 Task: Create a due date automation trigger when advanced on, on the tuesday after a card is due add fields without custom field "Resume" set to a date between 1 and 7 working days from now at 11:00 AM.
Action: Mouse moved to (1144, 93)
Screenshot: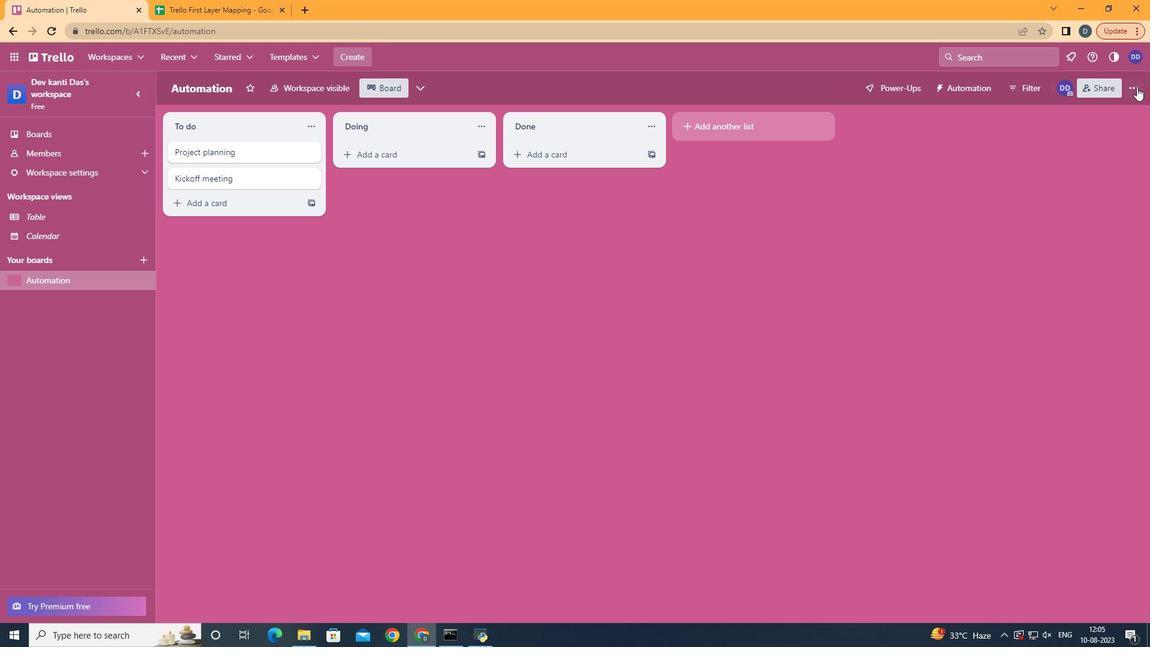 
Action: Mouse pressed left at (1144, 93)
Screenshot: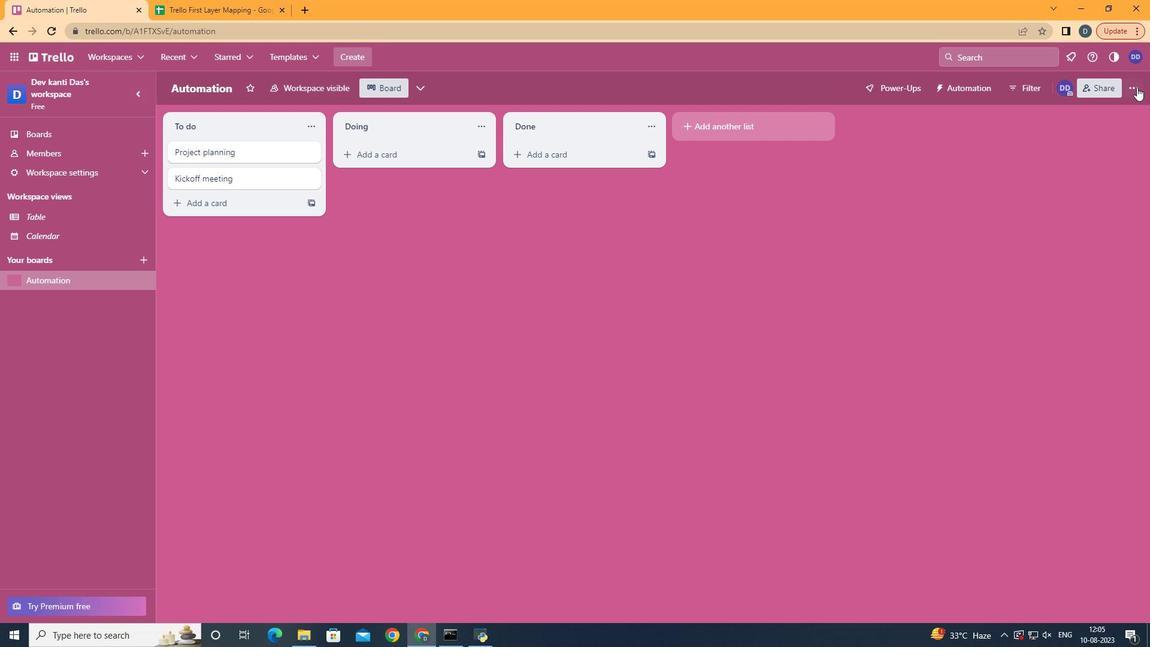 
Action: Mouse moved to (1137, 87)
Screenshot: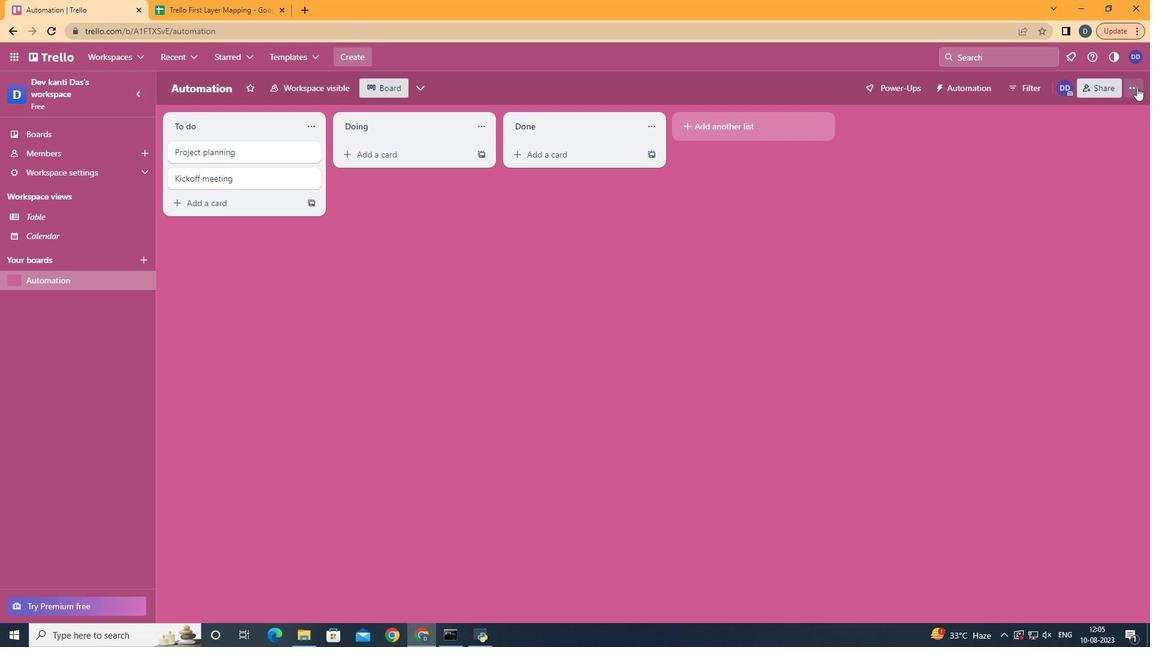 
Action: Mouse pressed left at (1137, 87)
Screenshot: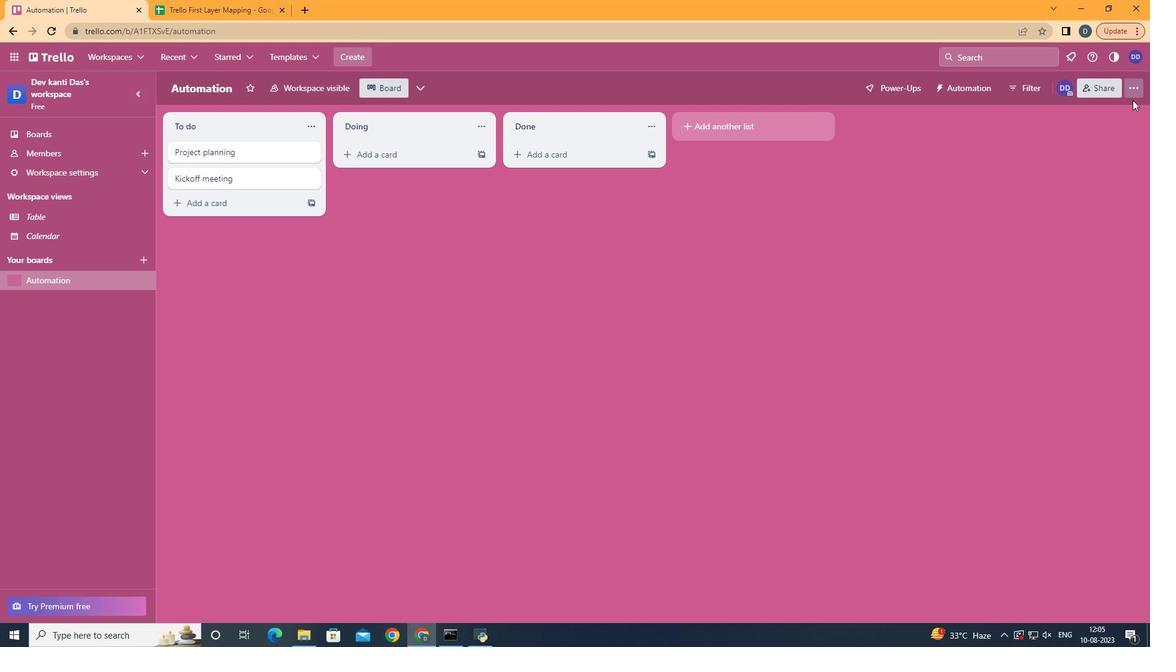 
Action: Mouse moved to (1059, 257)
Screenshot: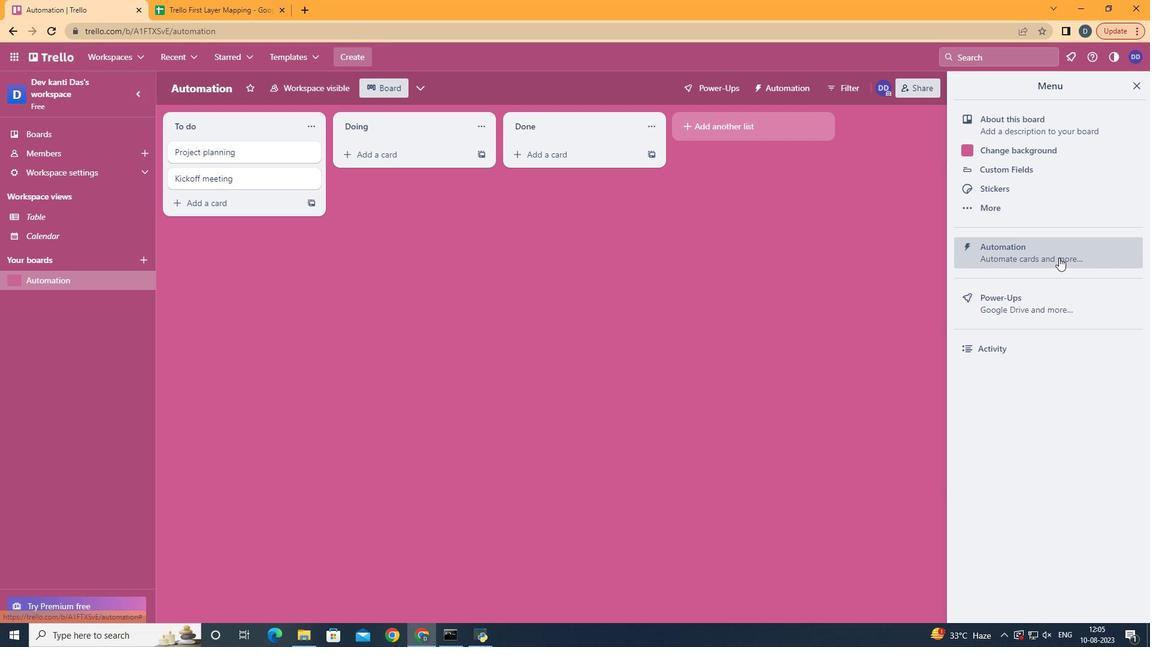 
Action: Mouse pressed left at (1059, 257)
Screenshot: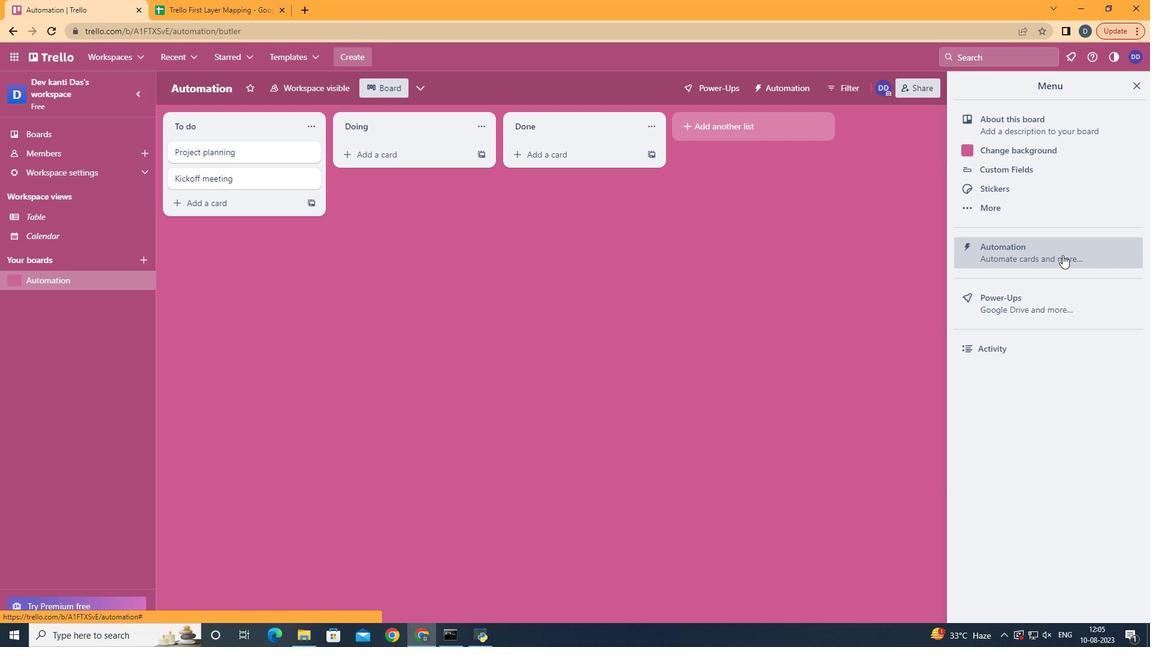 
Action: Mouse moved to (216, 239)
Screenshot: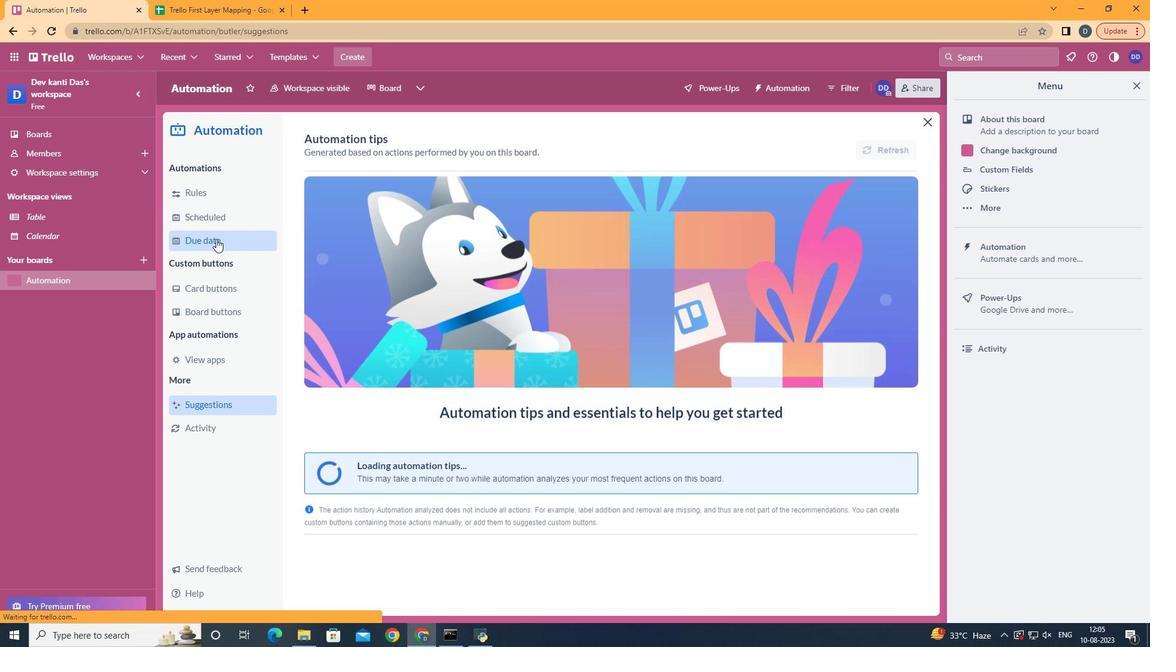 
Action: Mouse pressed left at (216, 239)
Screenshot: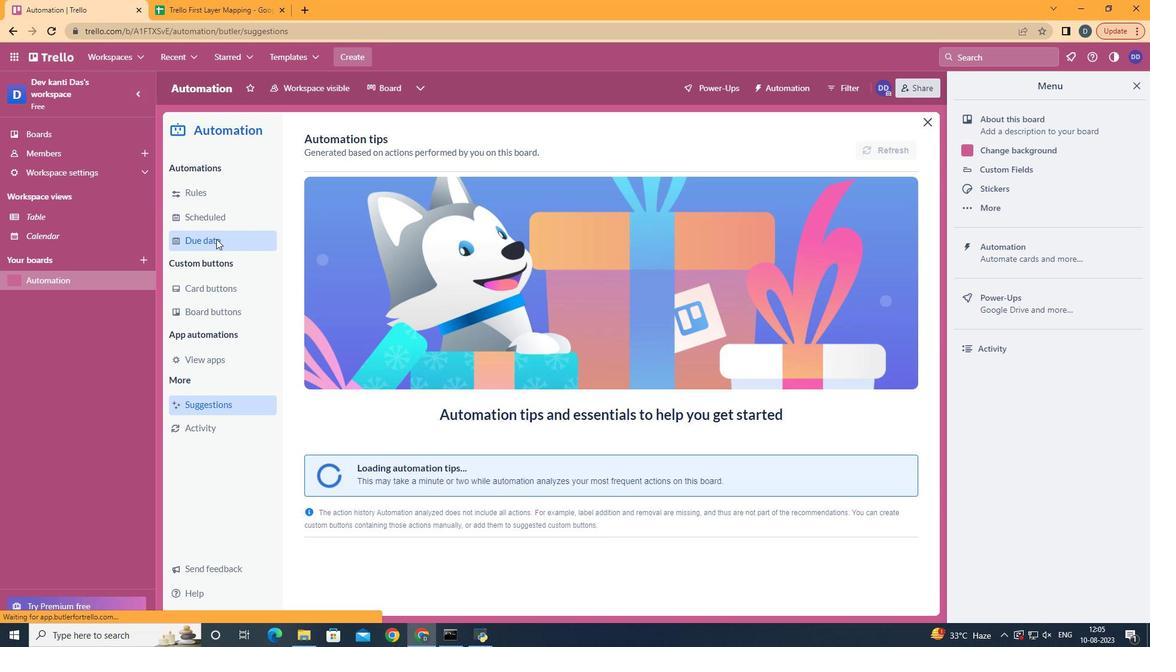 
Action: Mouse moved to (836, 143)
Screenshot: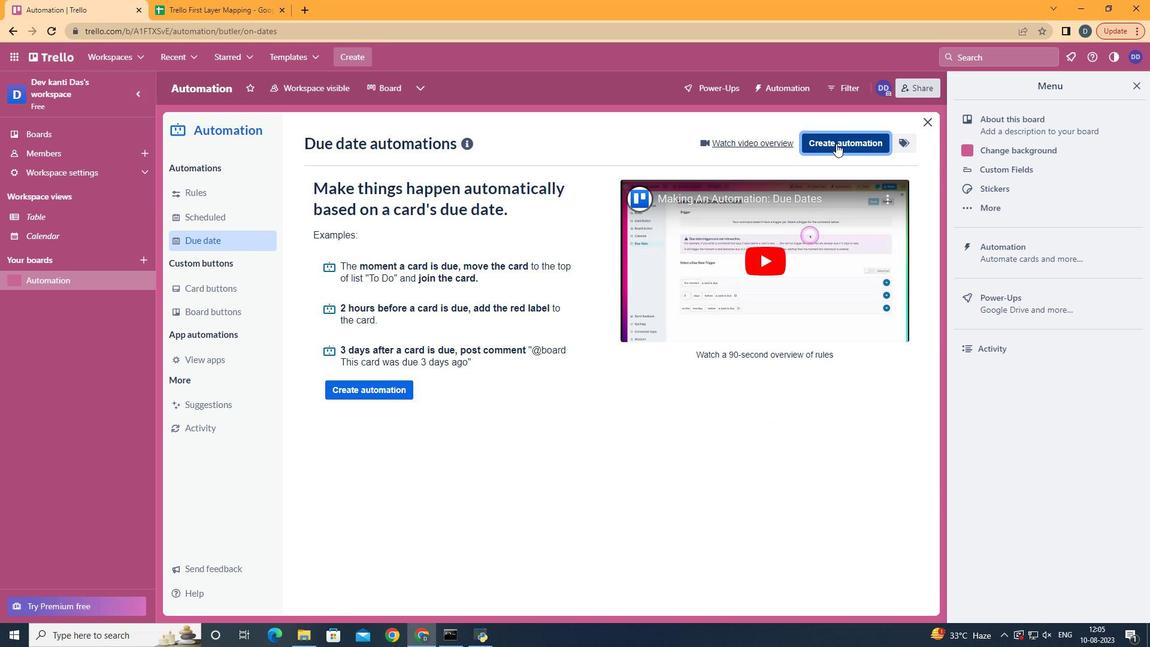 
Action: Mouse pressed left at (836, 143)
Screenshot: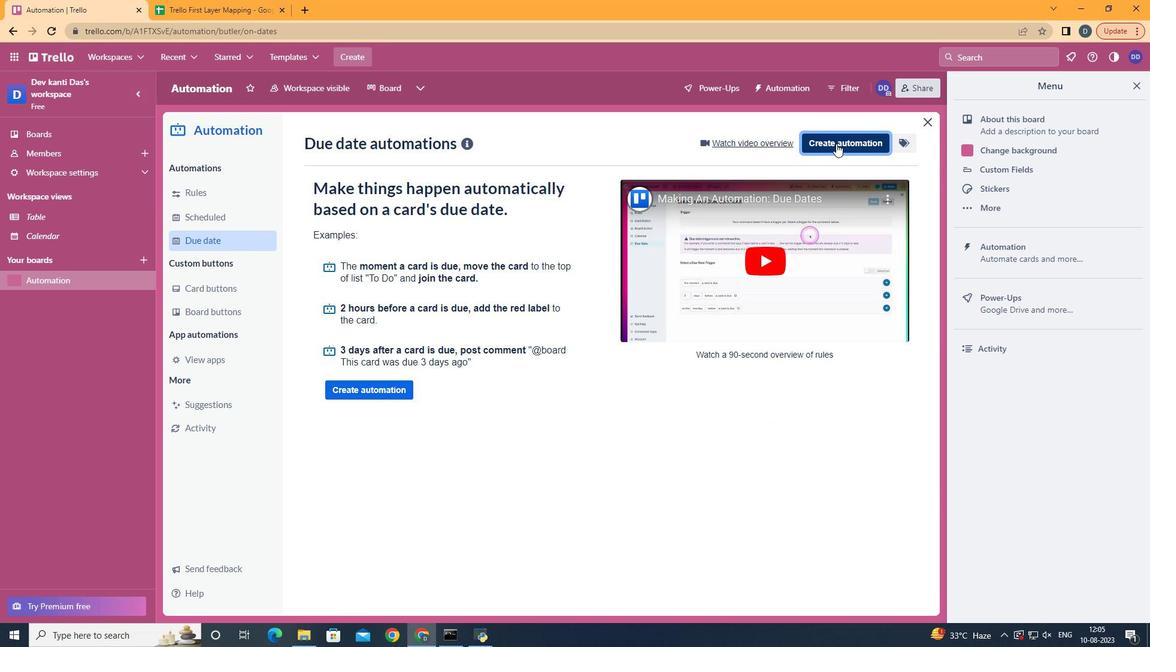
Action: Mouse moved to (623, 257)
Screenshot: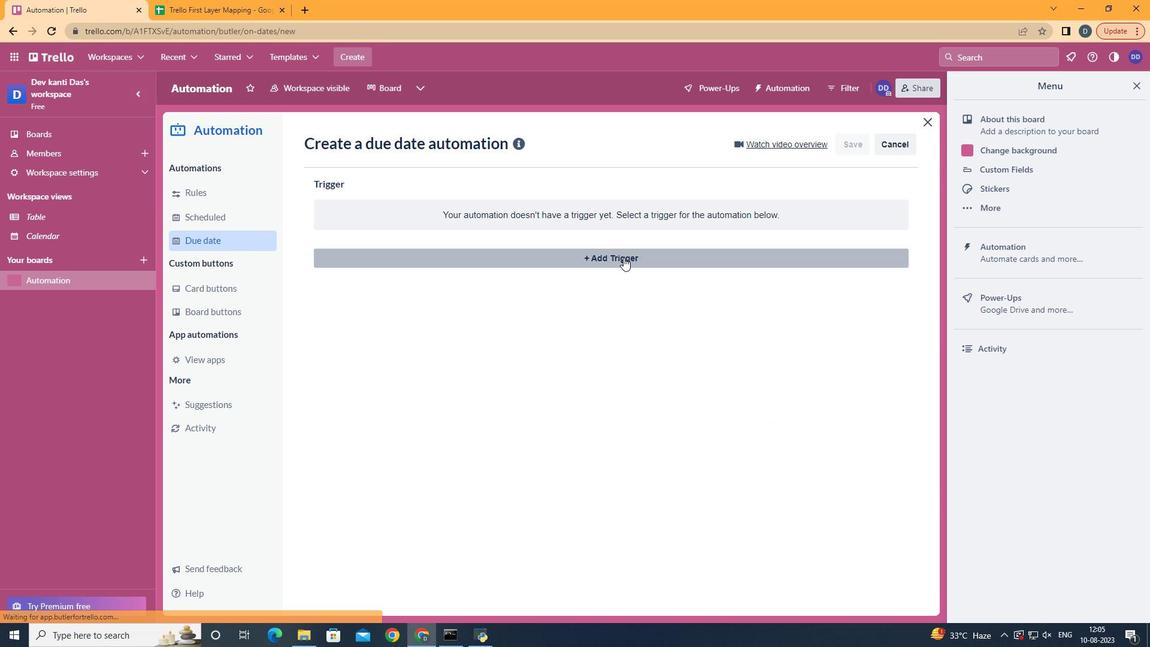 
Action: Mouse pressed left at (623, 257)
Screenshot: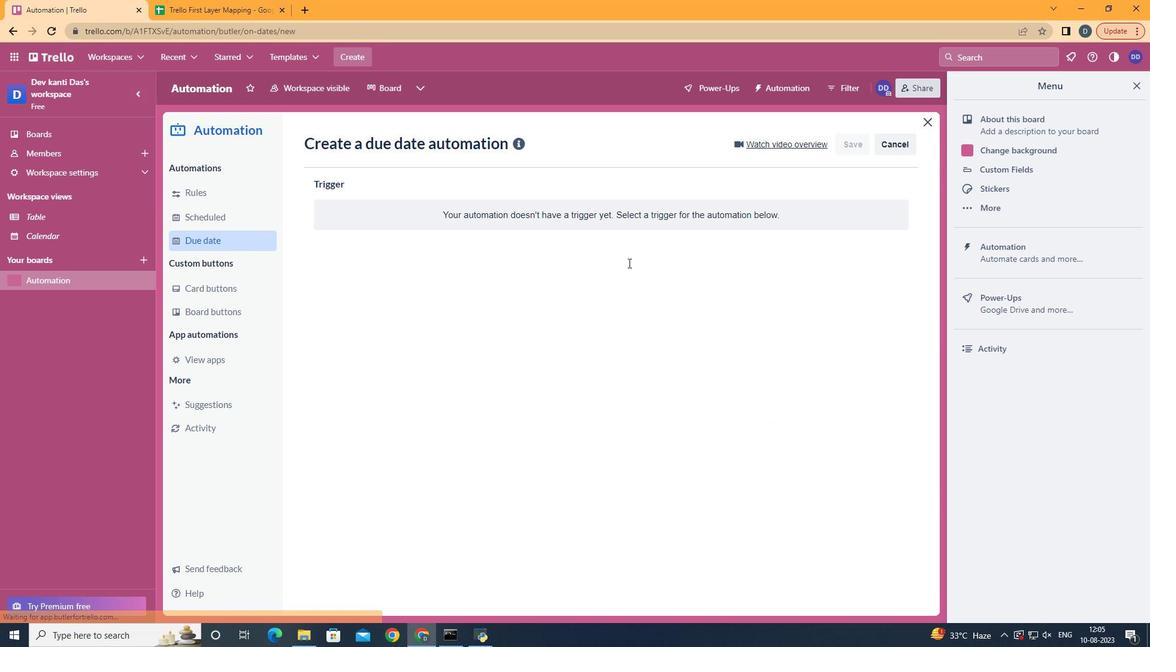 
Action: Mouse moved to (395, 345)
Screenshot: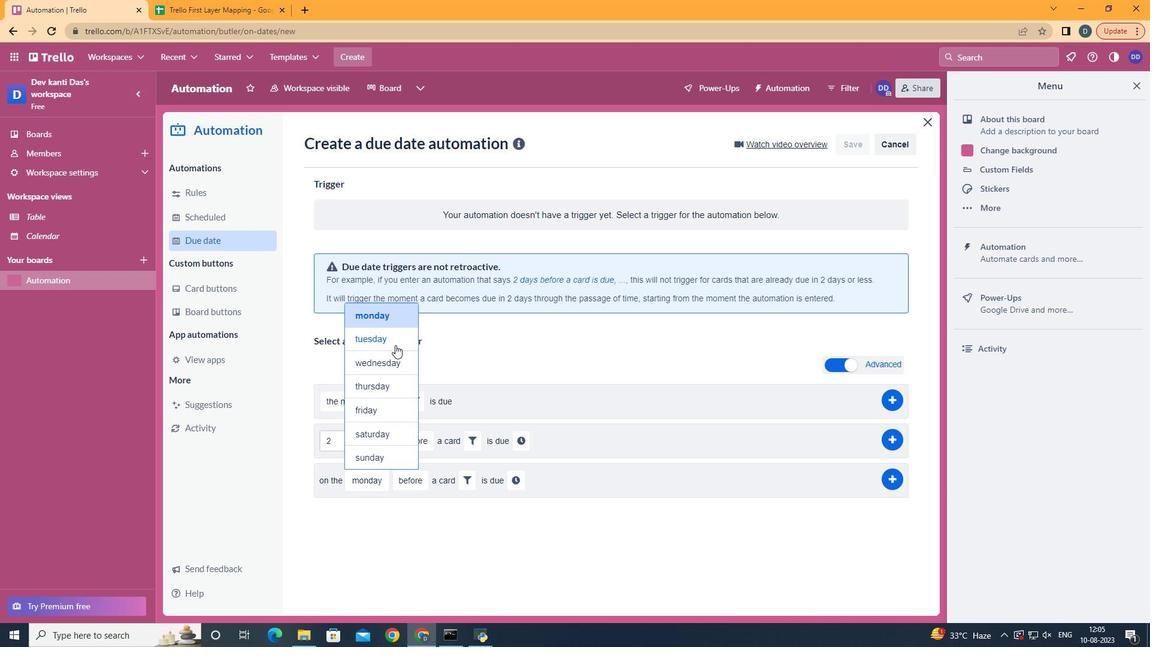 
Action: Mouse pressed left at (395, 345)
Screenshot: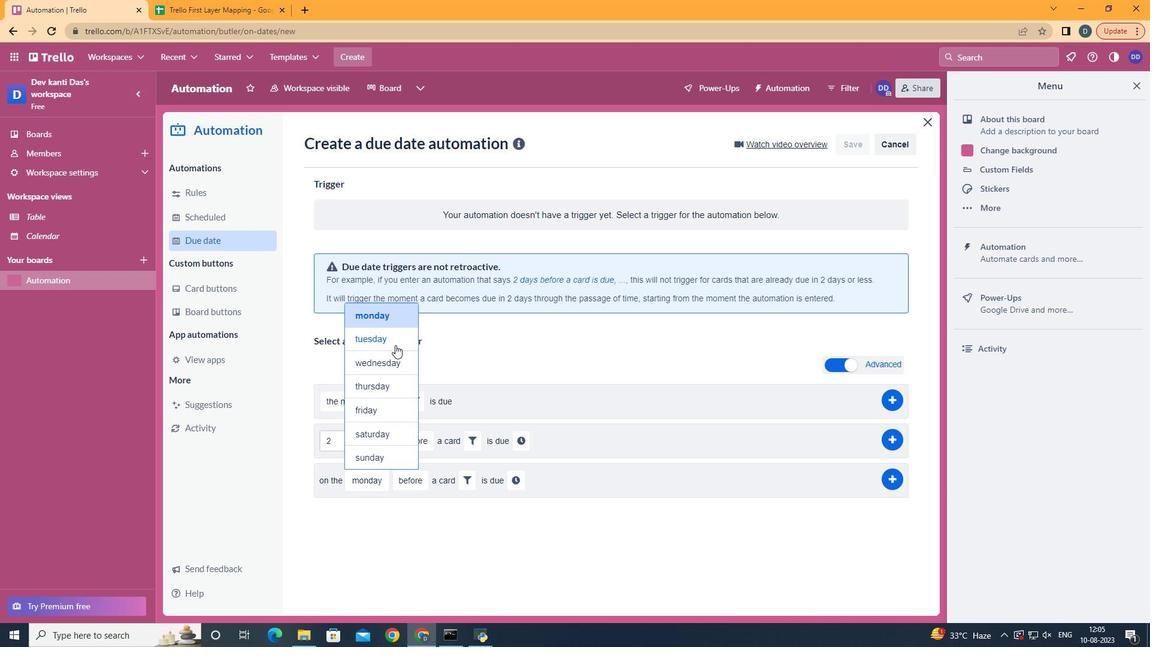 
Action: Mouse moved to (418, 520)
Screenshot: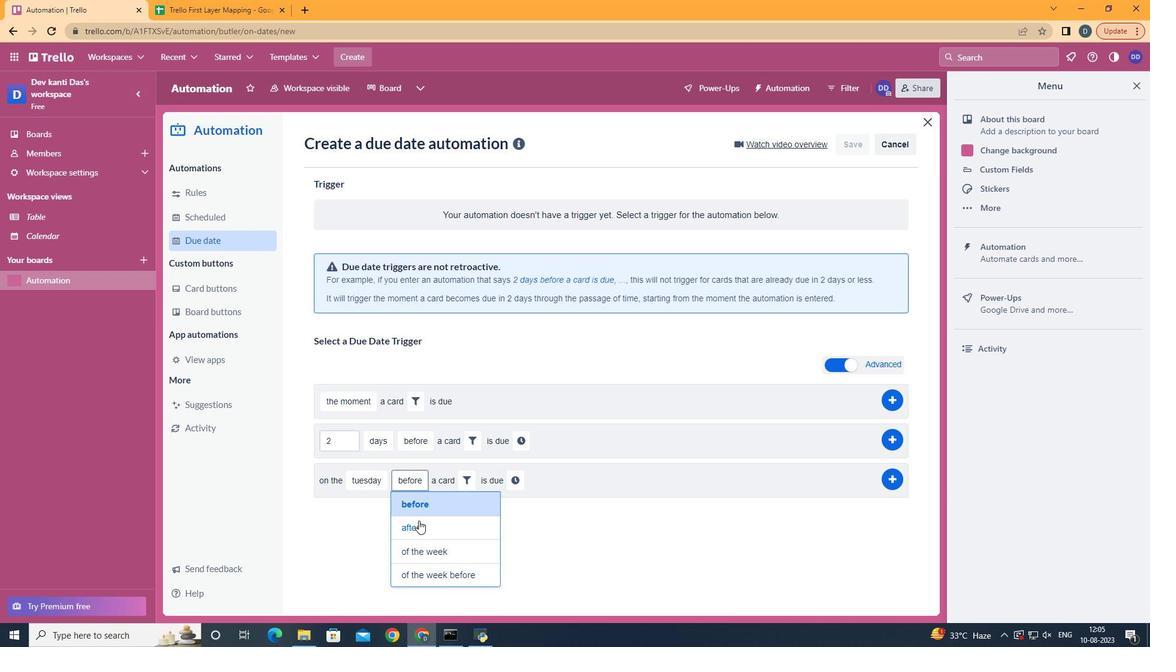 
Action: Mouse pressed left at (418, 520)
Screenshot: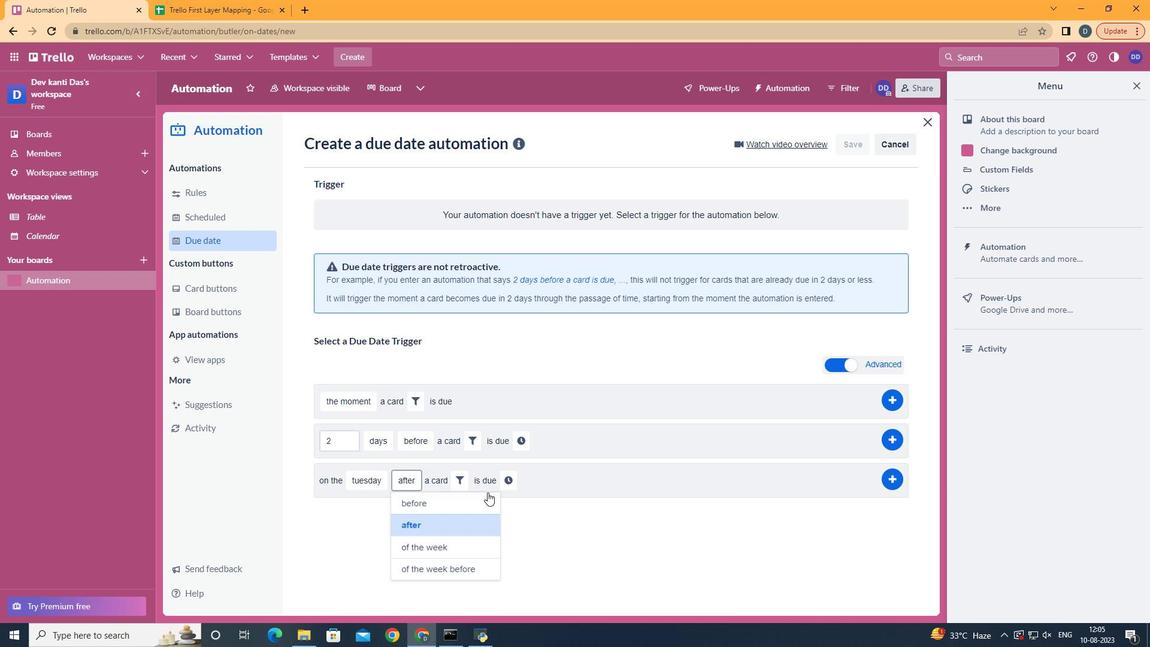 
Action: Mouse moved to (455, 479)
Screenshot: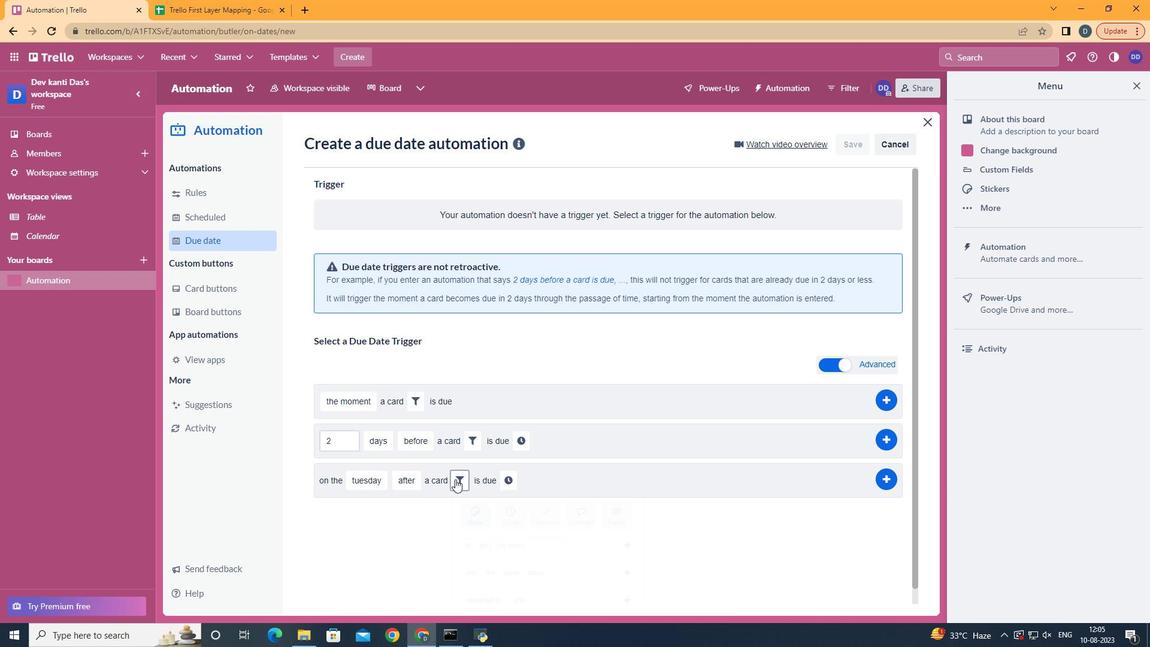 
Action: Mouse pressed left at (455, 479)
Screenshot: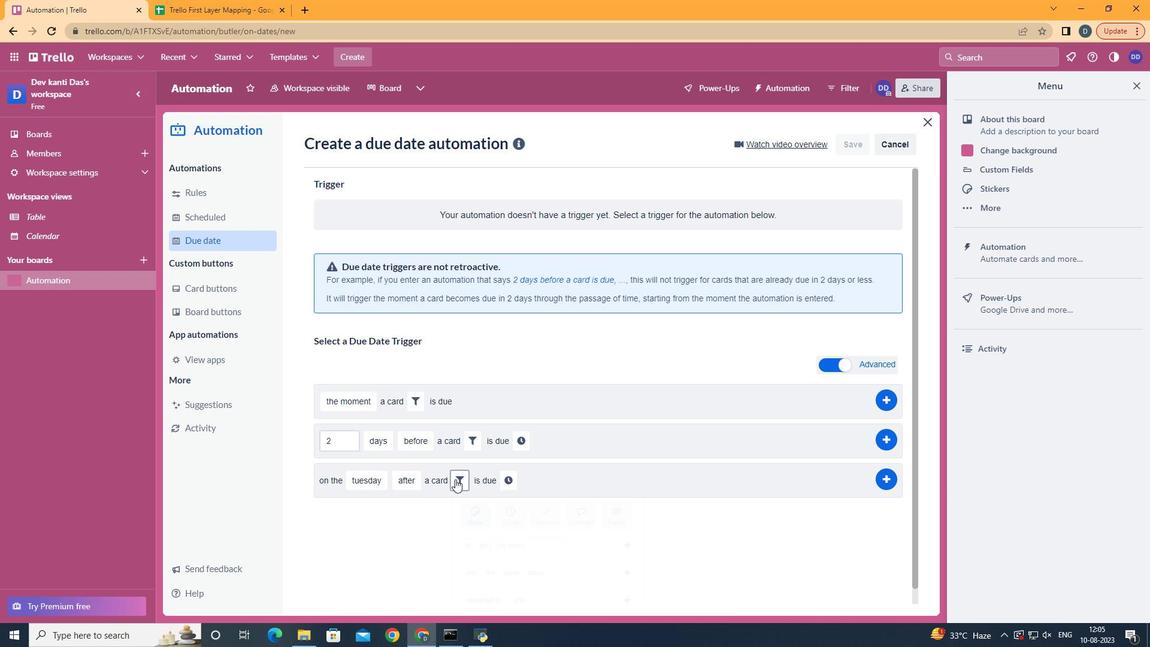 
Action: Mouse moved to (648, 515)
Screenshot: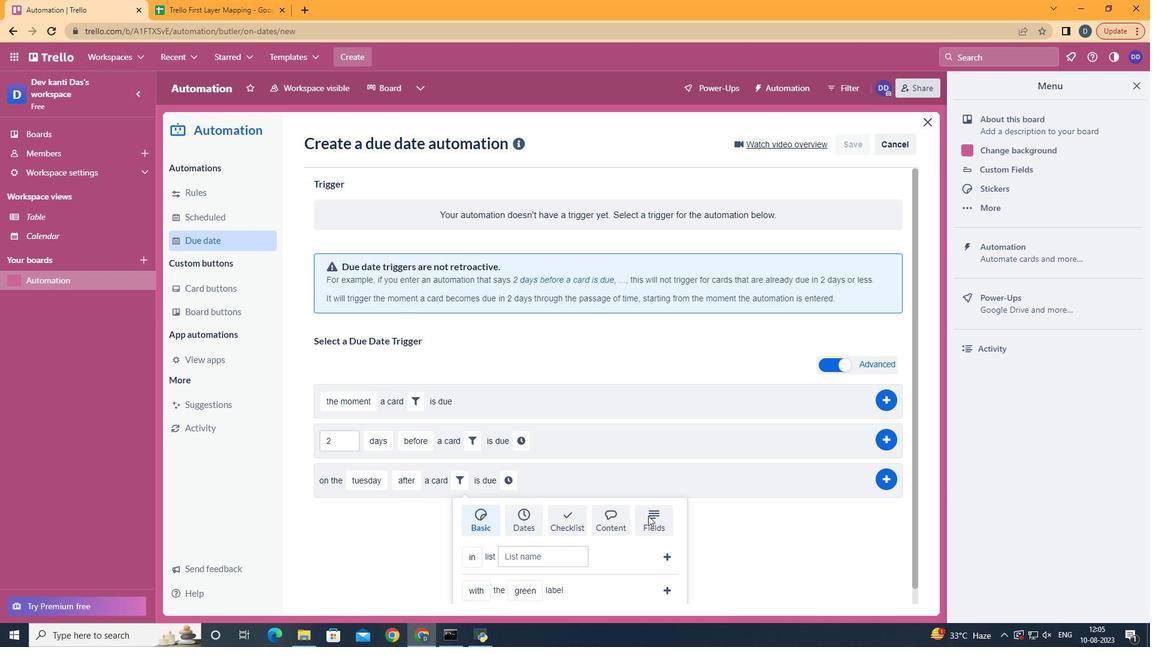 
Action: Mouse pressed left at (648, 515)
Screenshot: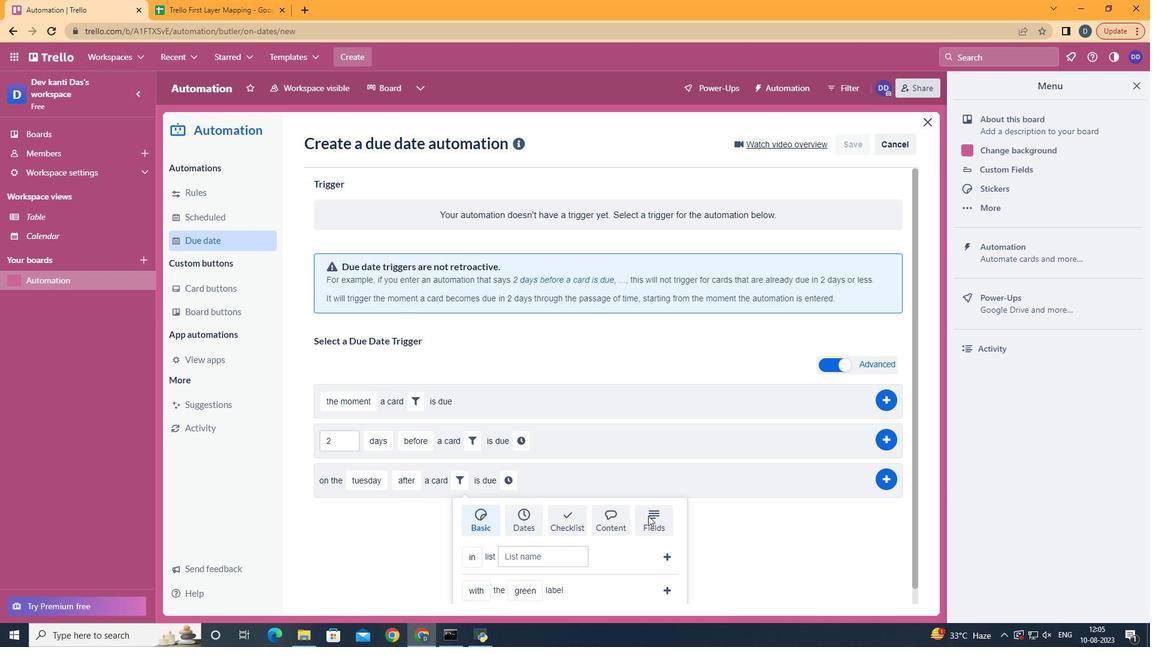 
Action: Mouse scrolled (648, 515) with delta (0, 0)
Screenshot: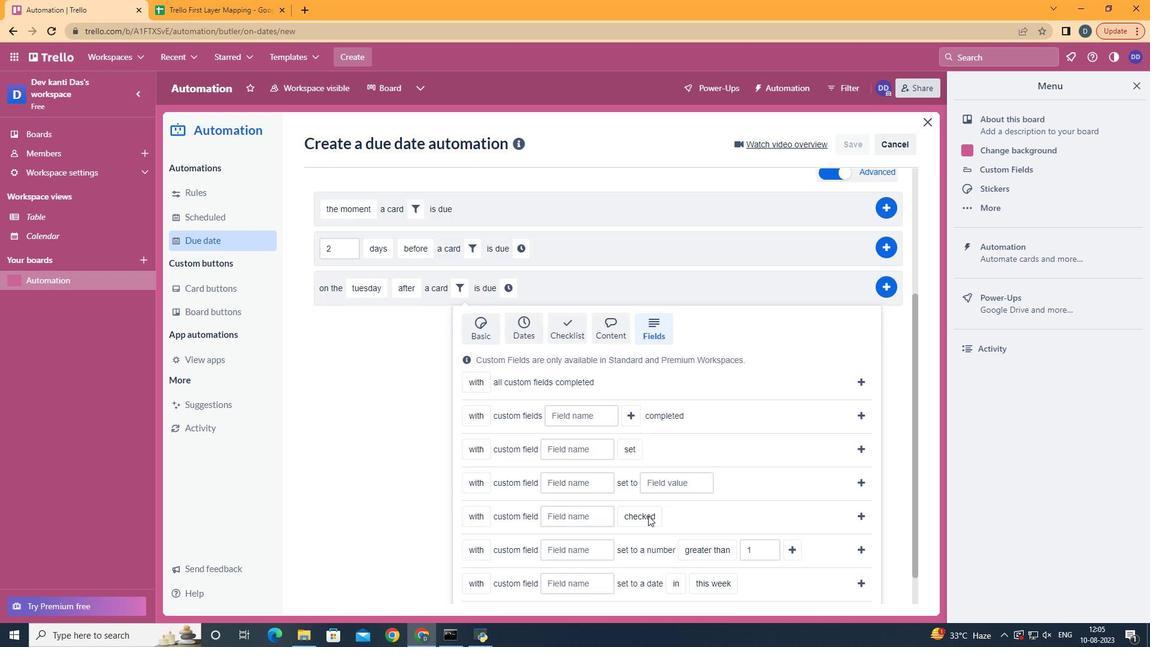 
Action: Mouse scrolled (648, 515) with delta (0, 0)
Screenshot: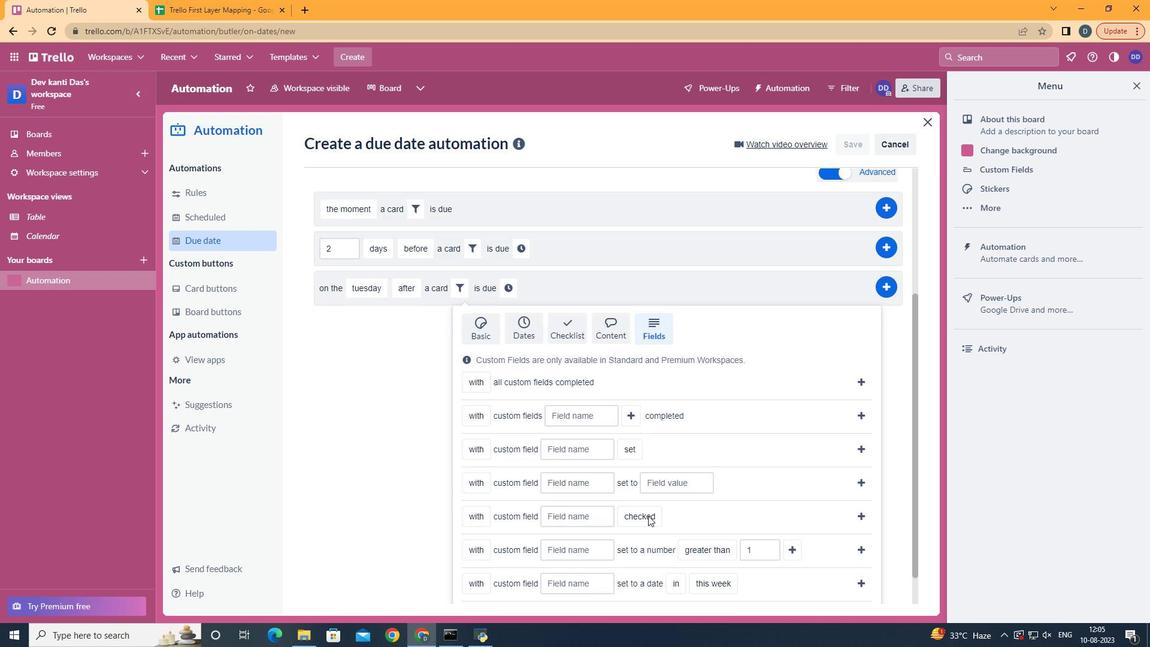 
Action: Mouse scrolled (648, 515) with delta (0, 0)
Screenshot: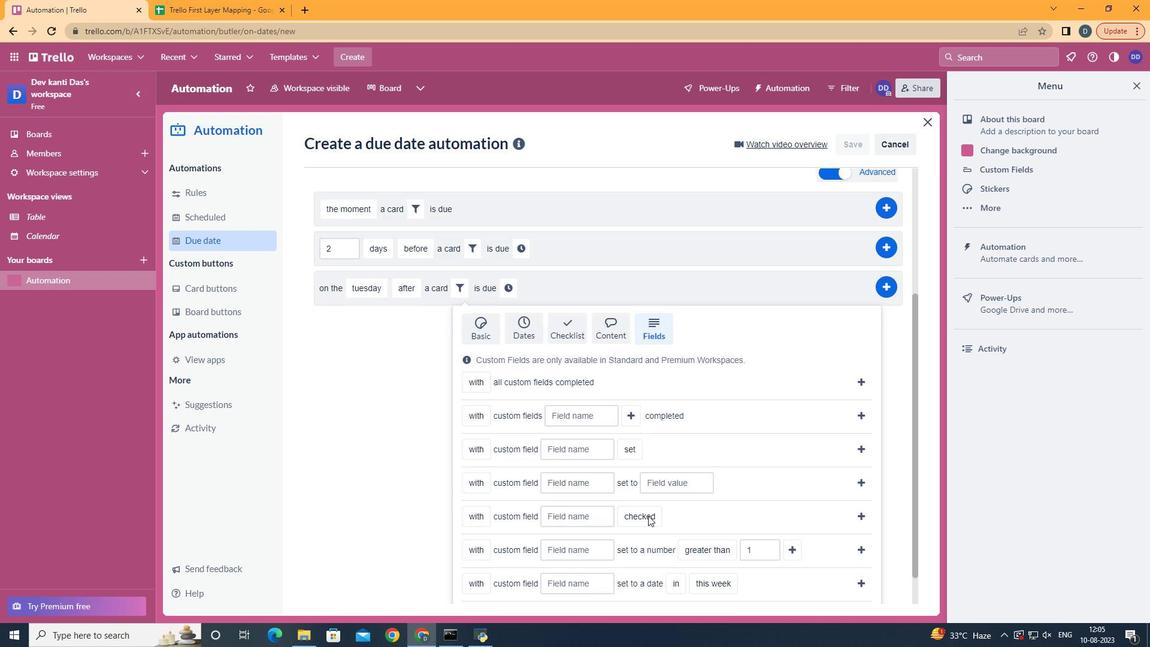 
Action: Mouse scrolled (648, 515) with delta (0, 0)
Screenshot: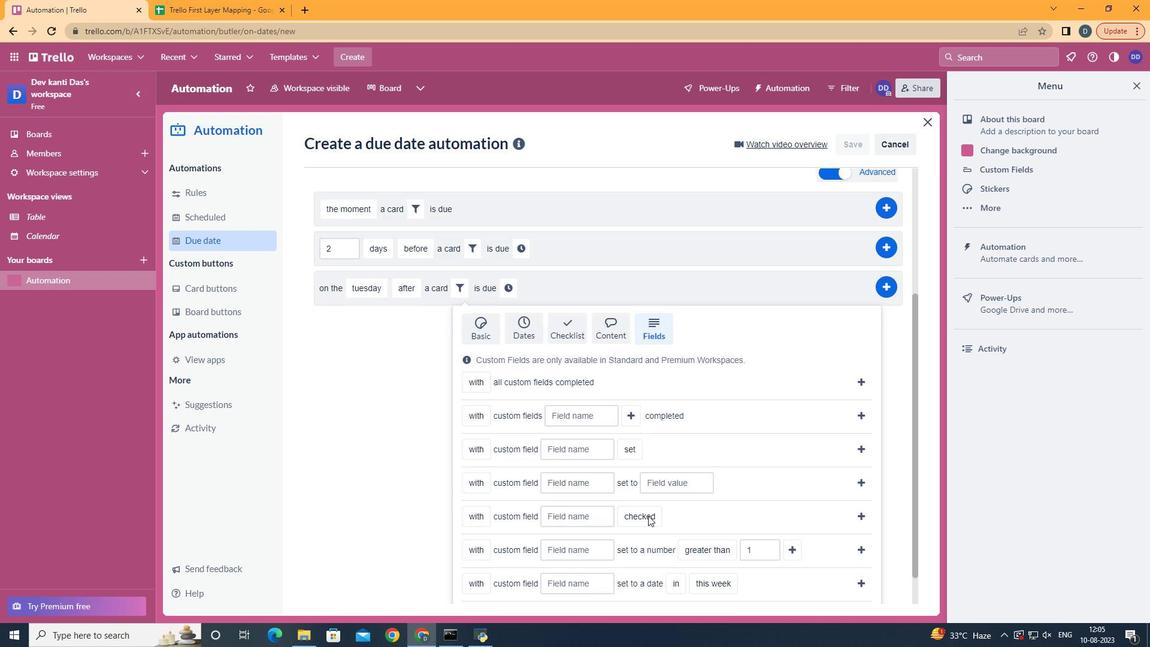 
Action: Mouse scrolled (648, 515) with delta (0, 0)
Screenshot: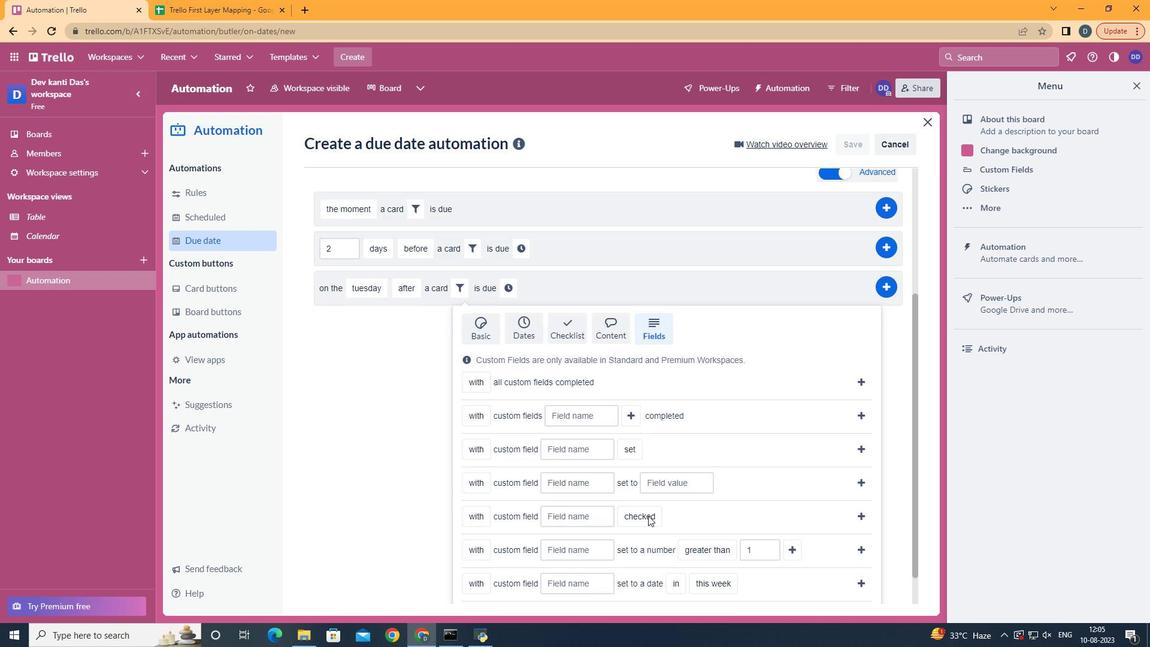 
Action: Mouse scrolled (648, 515) with delta (0, 0)
Screenshot: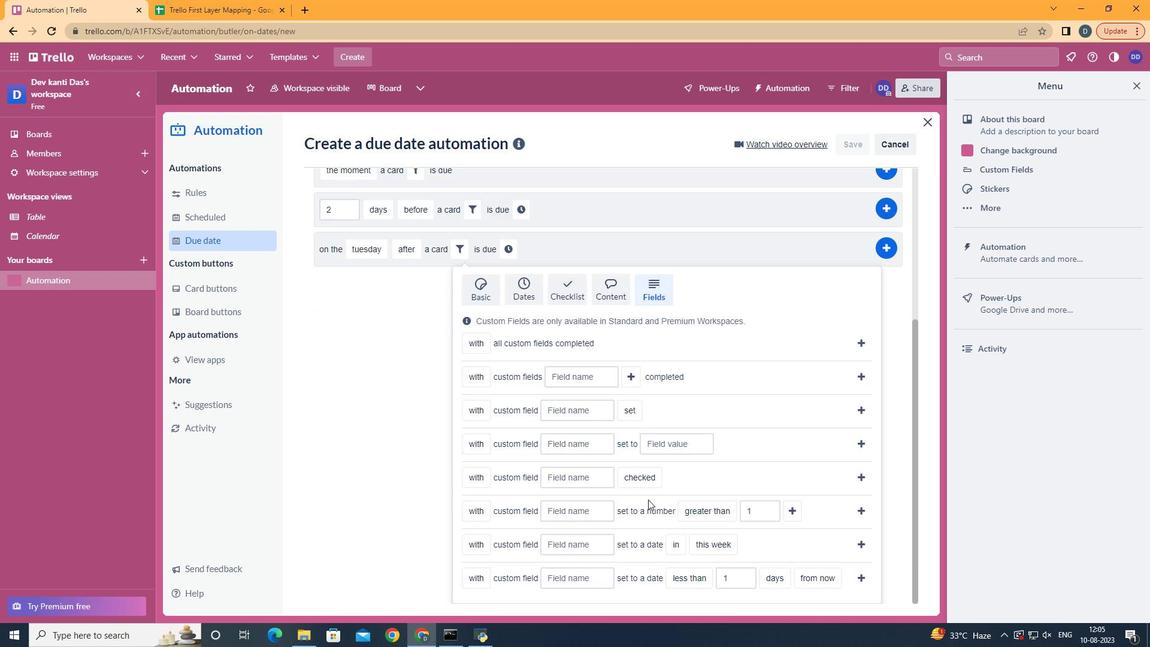 
Action: Mouse scrolled (648, 515) with delta (0, 0)
Screenshot: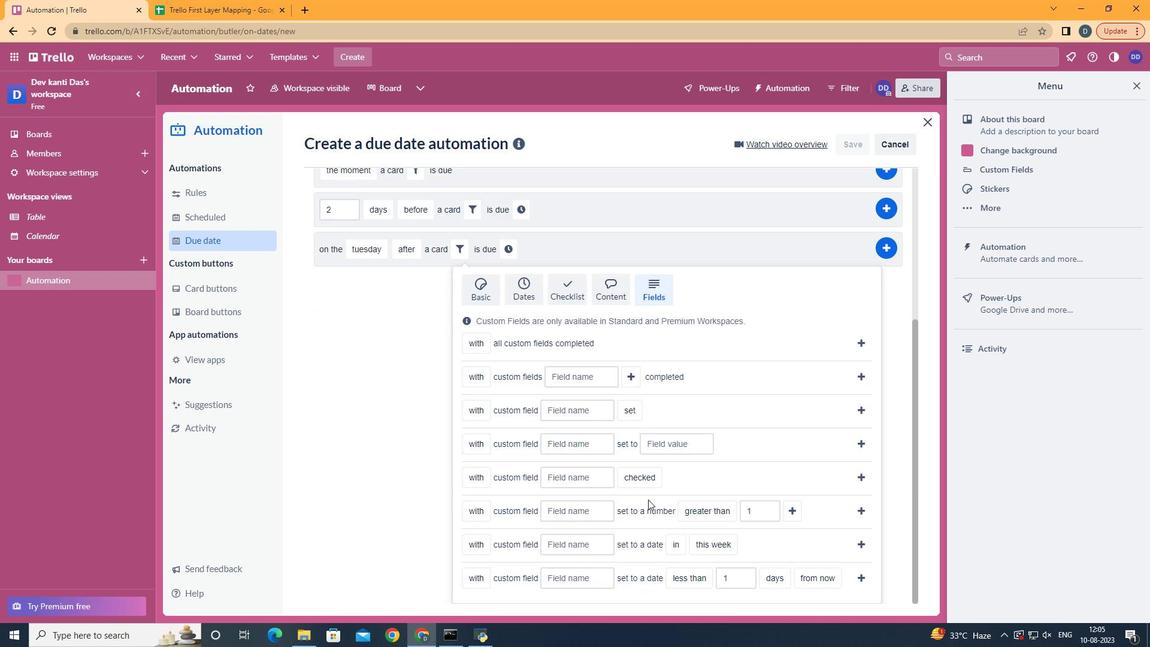 
Action: Mouse moved to (498, 535)
Screenshot: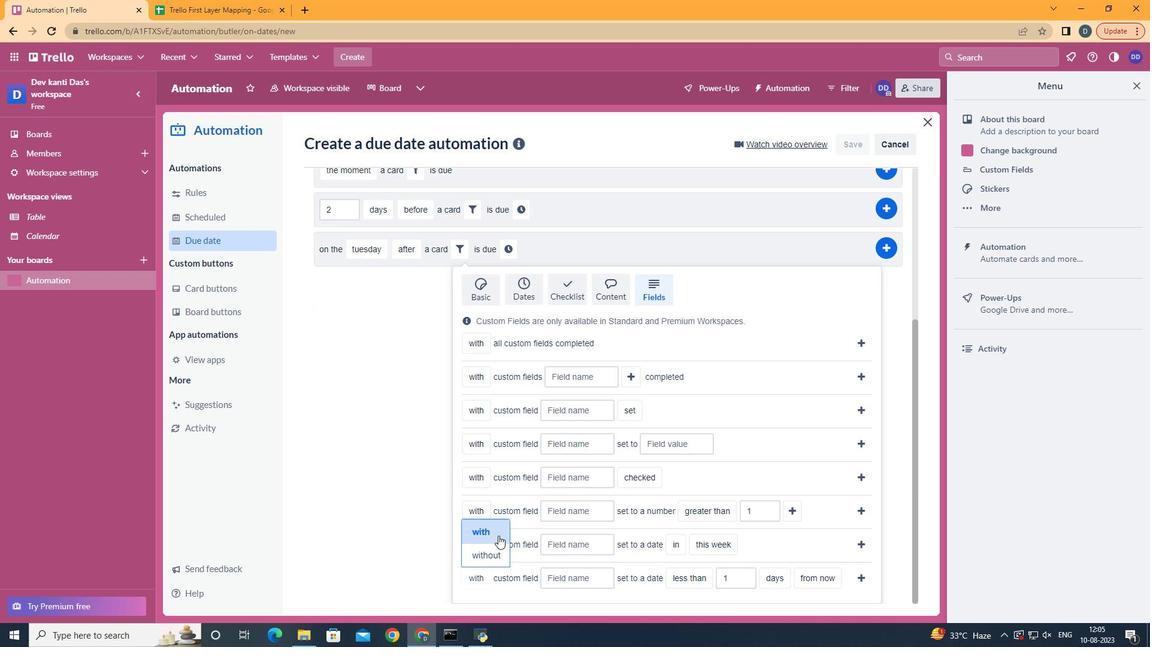 
Action: Mouse pressed left at (498, 535)
Screenshot: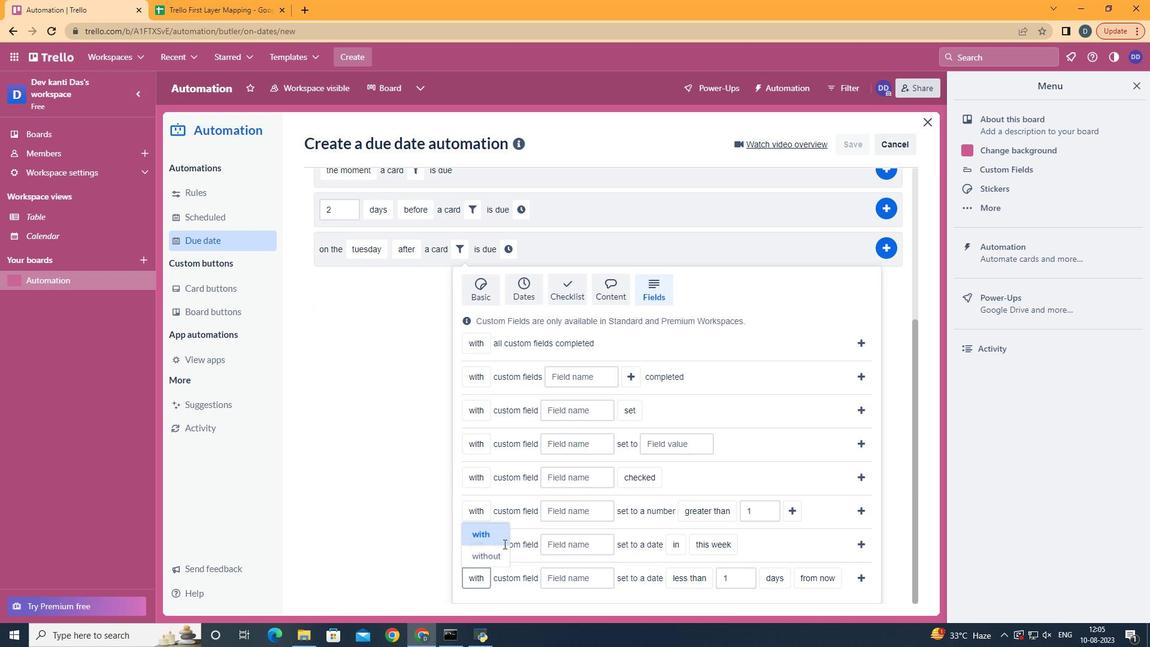 
Action: Mouse moved to (496, 554)
Screenshot: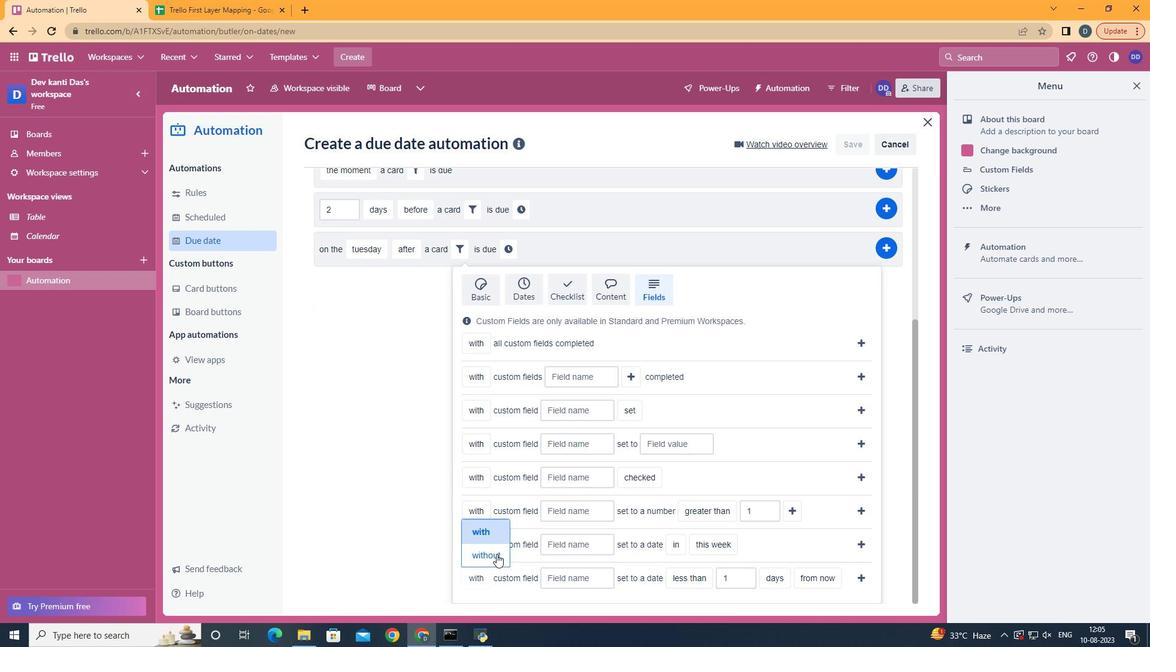 
Action: Mouse pressed left at (496, 554)
Screenshot: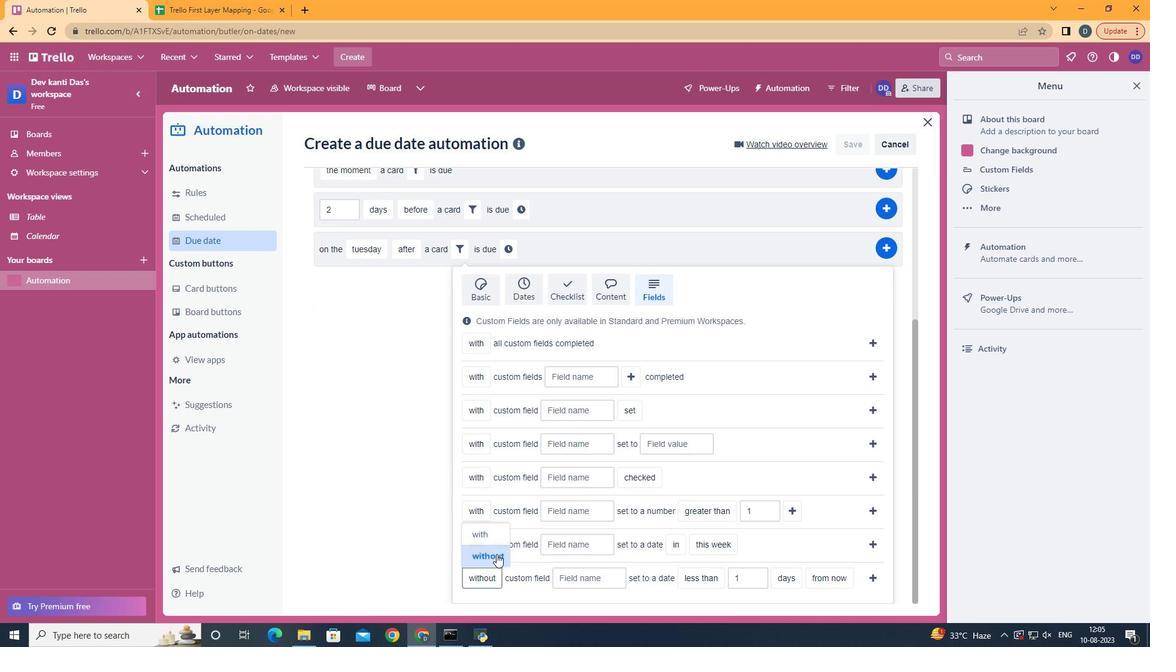 
Action: Mouse moved to (578, 575)
Screenshot: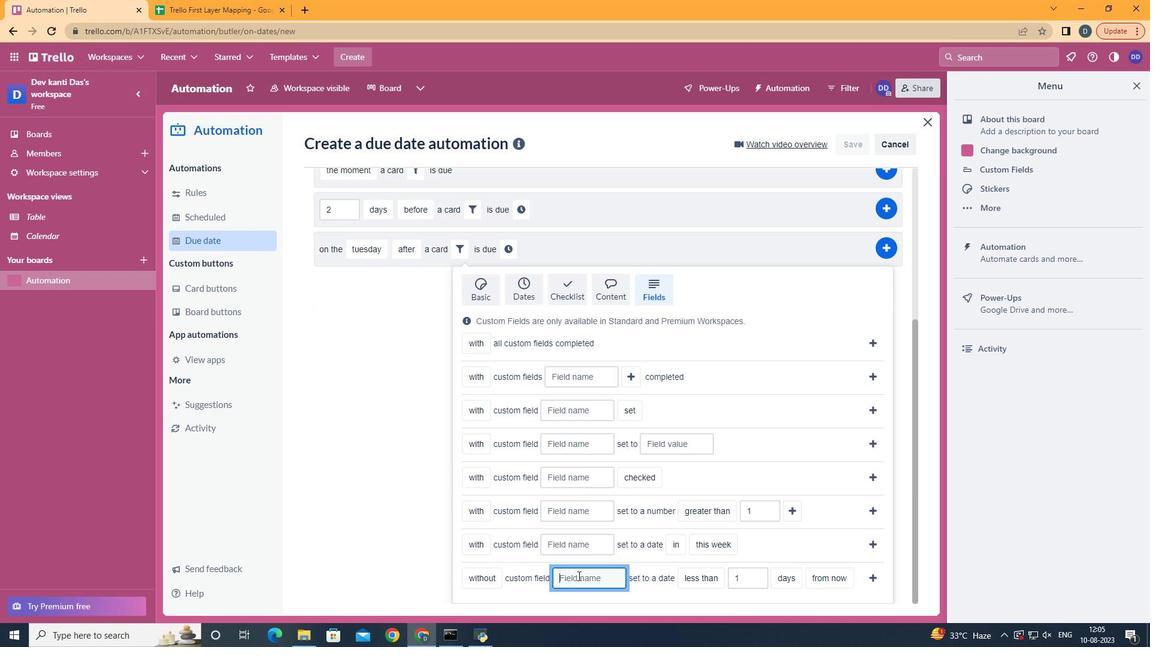 
Action: Mouse pressed left at (578, 575)
Screenshot: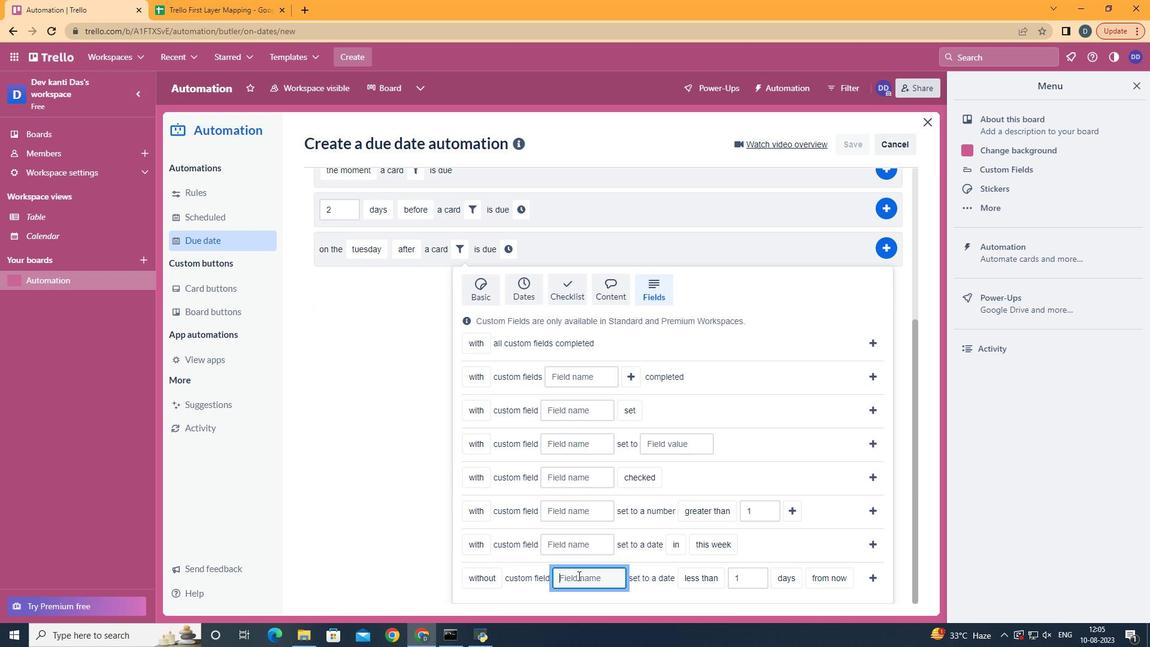 
Action: Key pressed <Key.shift>Resume
Screenshot: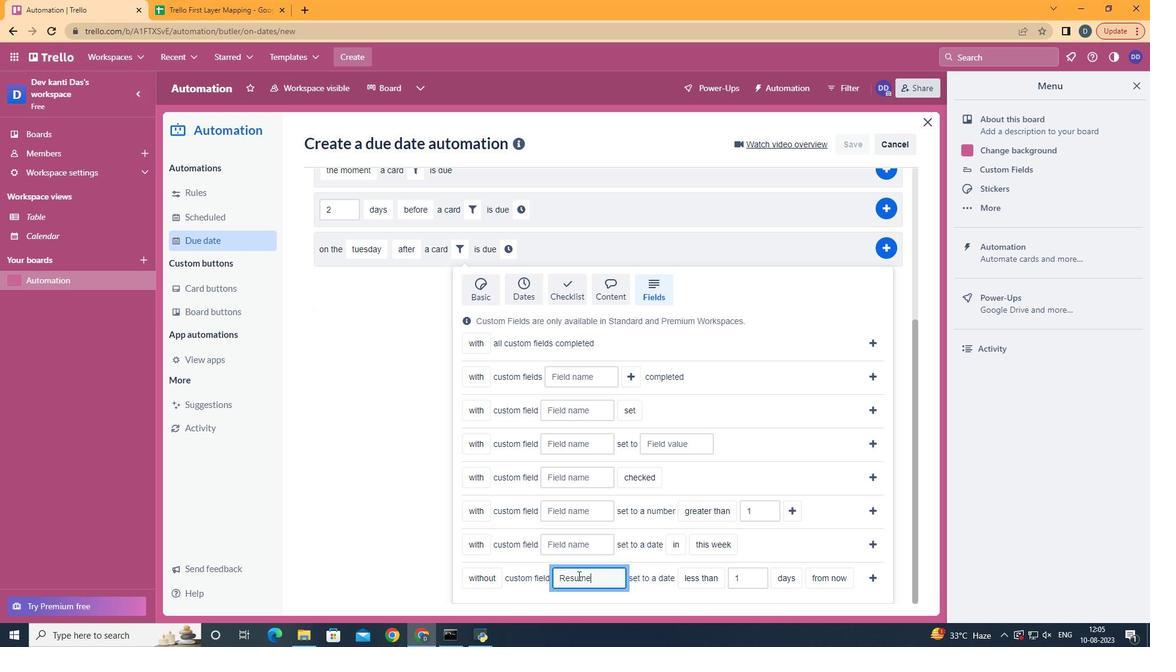 
Action: Mouse moved to (714, 555)
Screenshot: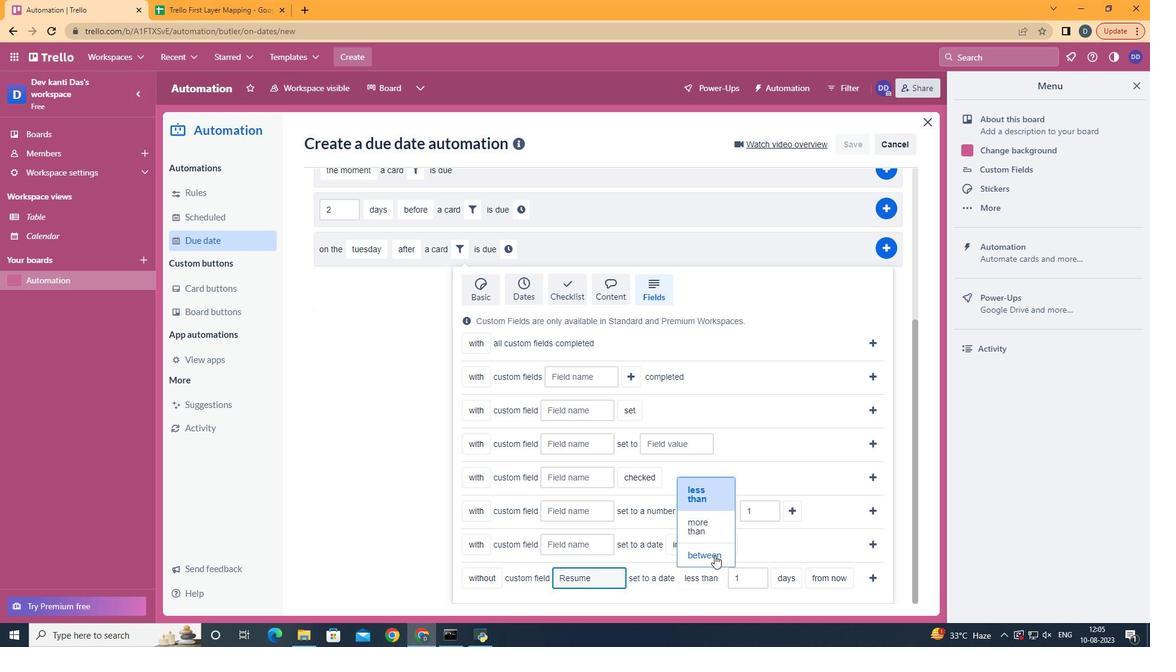 
Action: Mouse pressed left at (714, 555)
Screenshot: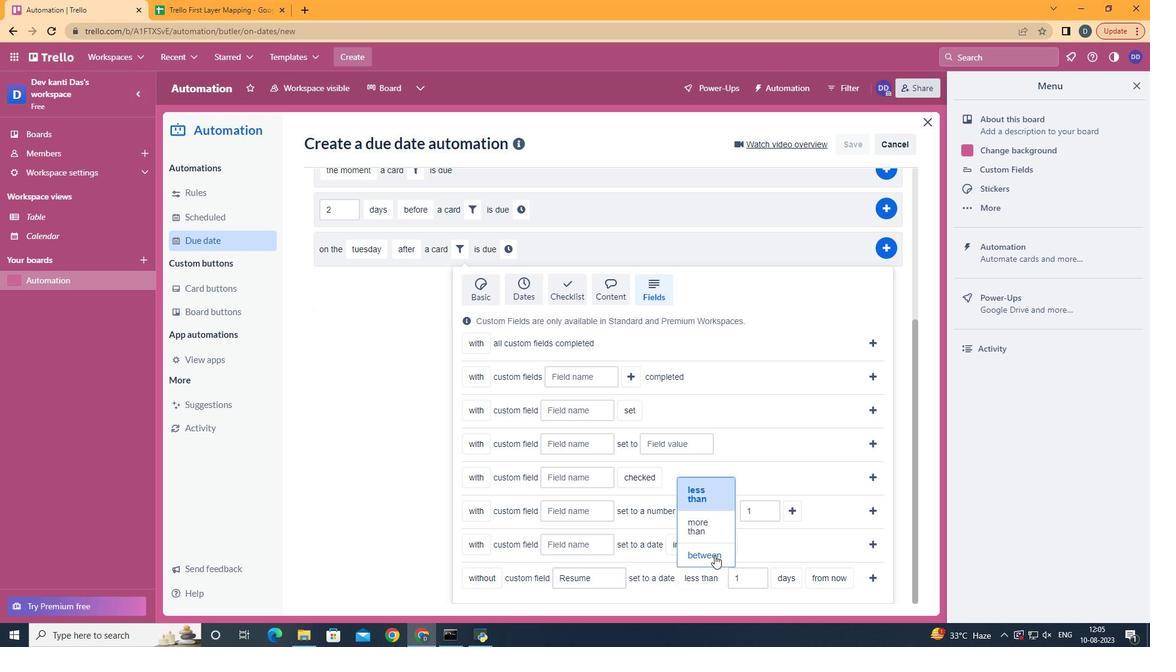 
Action: Mouse moved to (807, 545)
Screenshot: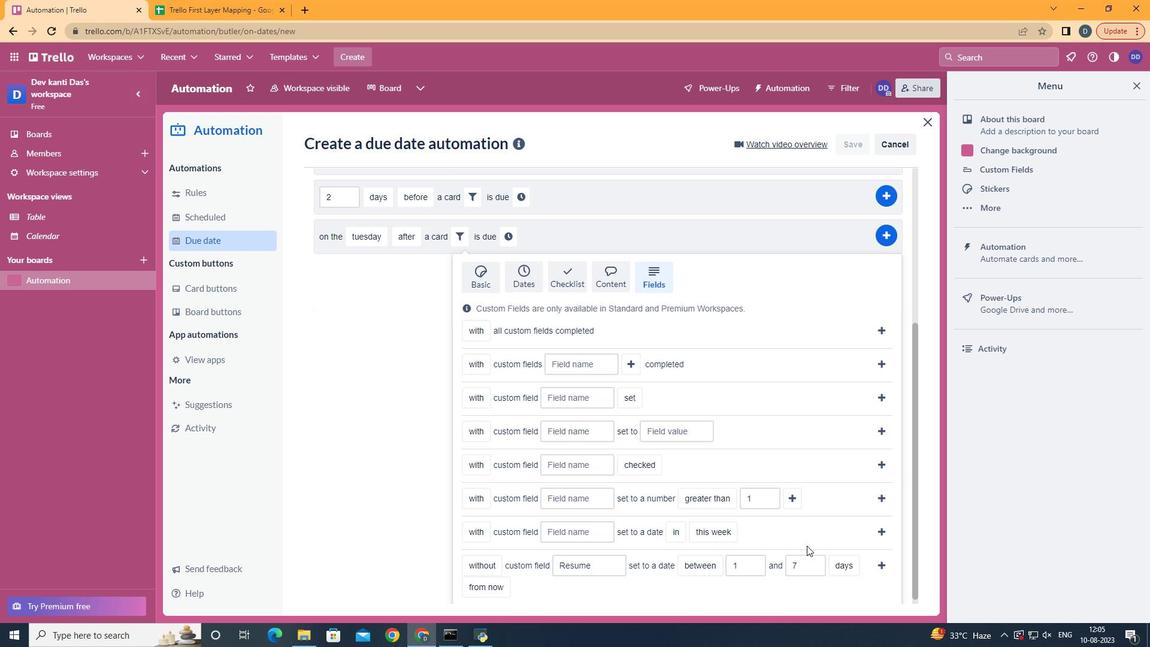 
Action: Mouse scrolled (807, 545) with delta (0, 0)
Screenshot: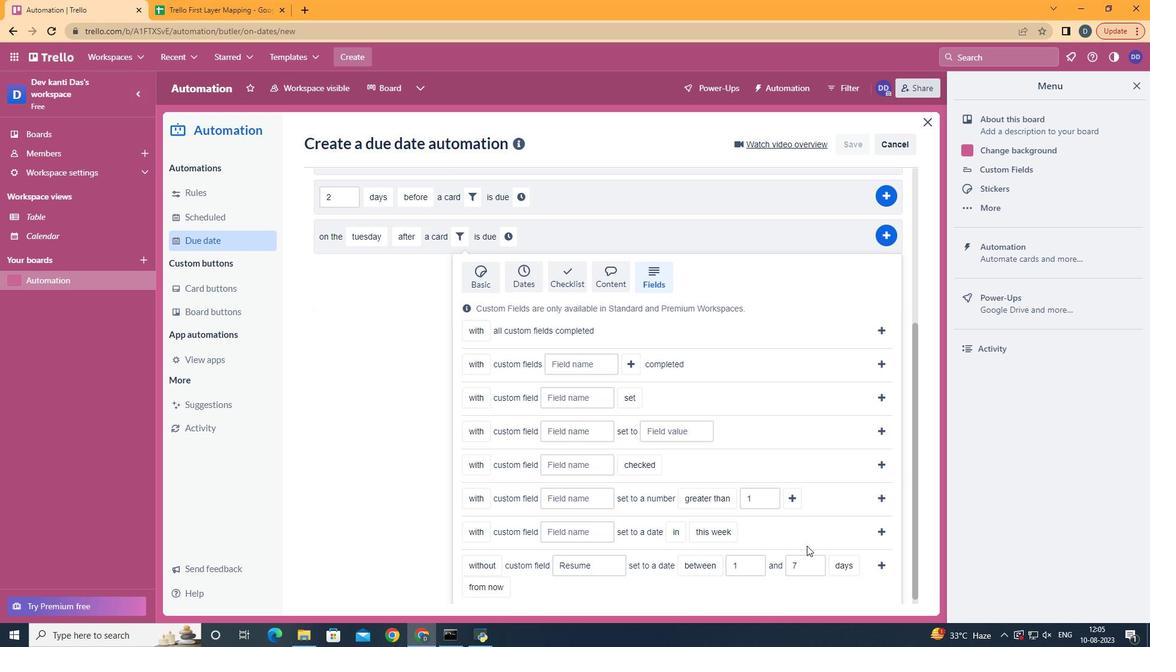 
Action: Mouse scrolled (807, 545) with delta (0, 0)
Screenshot: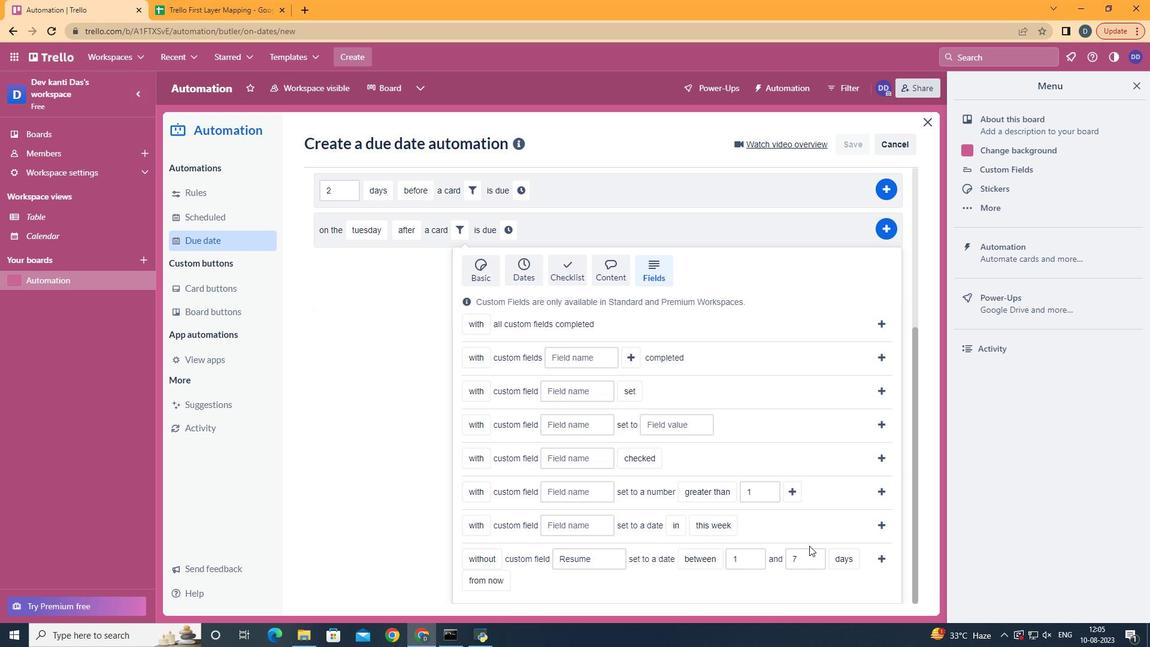 
Action: Mouse scrolled (807, 545) with delta (0, 0)
Screenshot: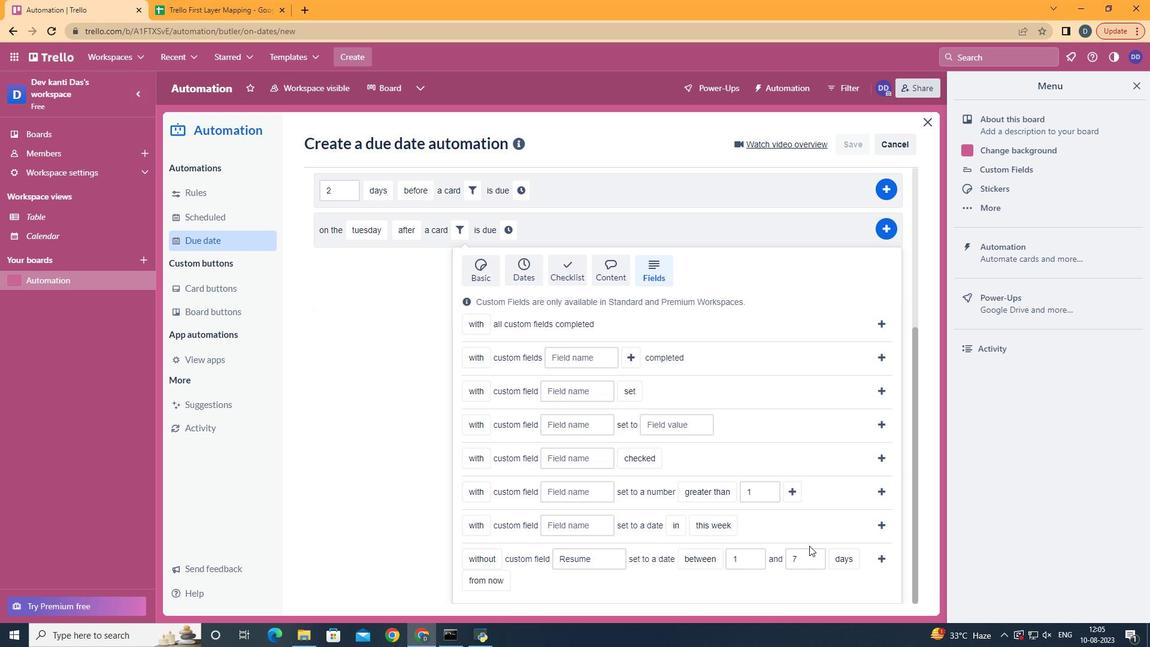 
Action: Mouse scrolled (807, 545) with delta (0, 0)
Screenshot: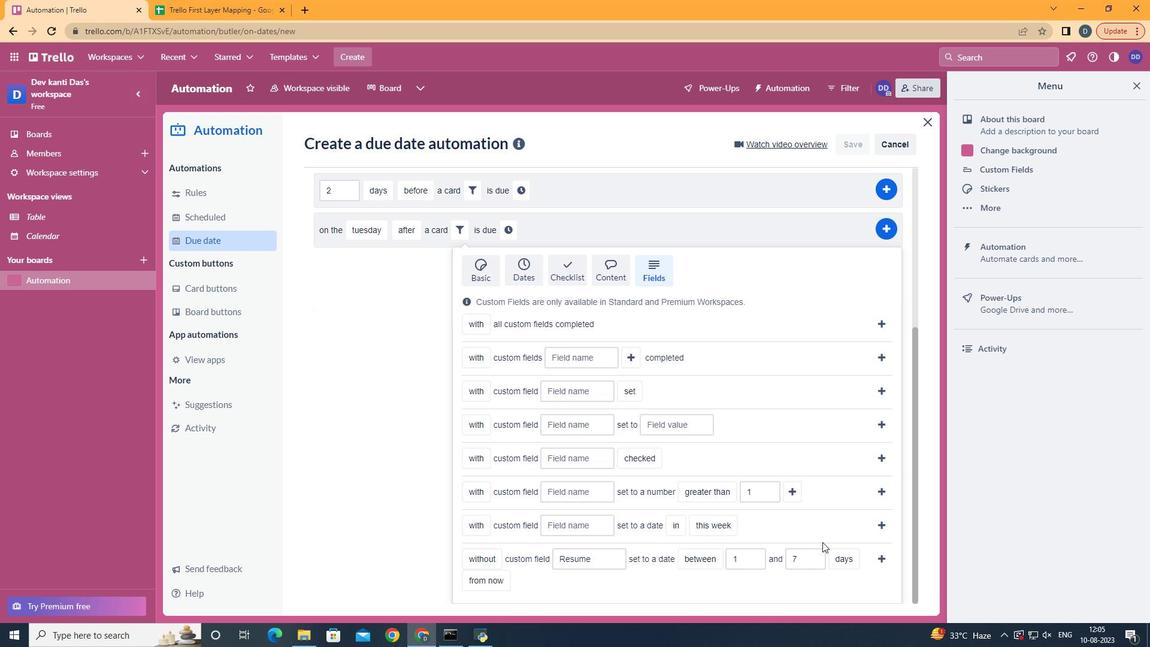 
Action: Mouse scrolled (807, 545) with delta (0, 0)
Screenshot: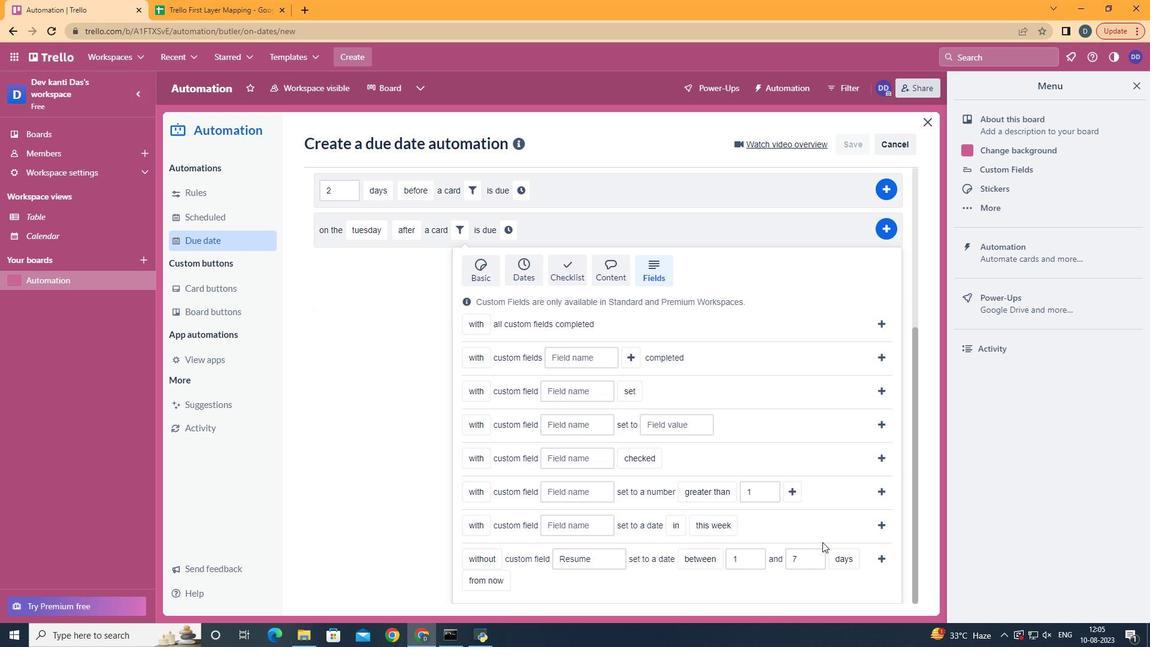 
Action: Mouse moved to (853, 545)
Screenshot: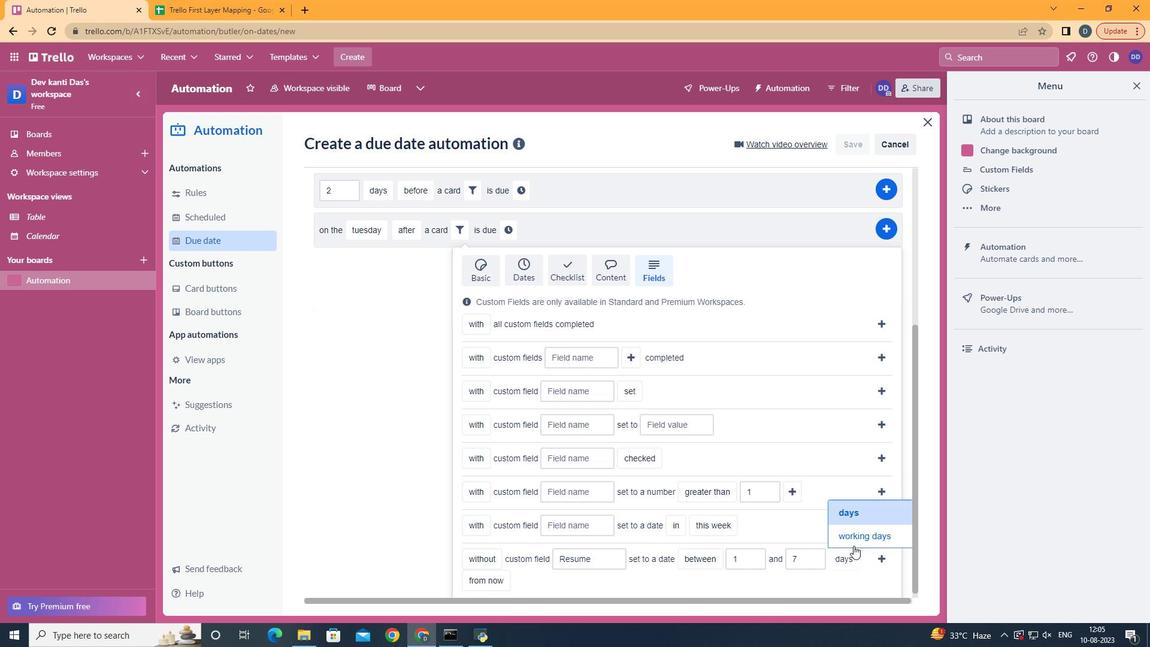 
Action: Mouse pressed left at (853, 545)
Screenshot: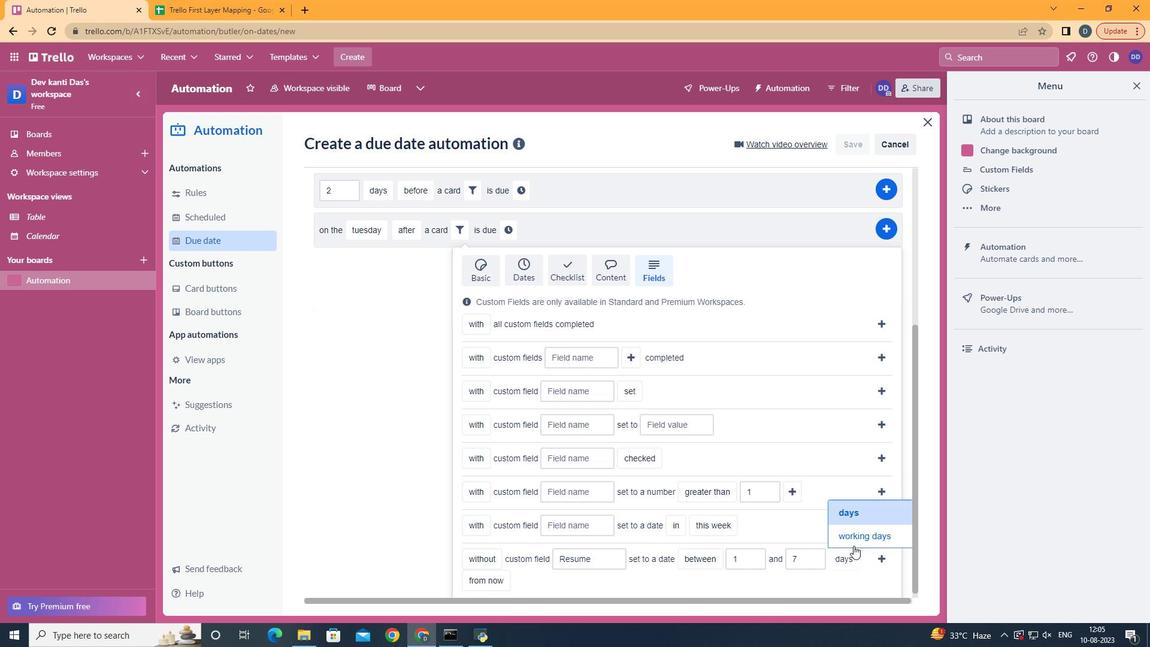 
Action: Mouse moved to (569, 520)
Screenshot: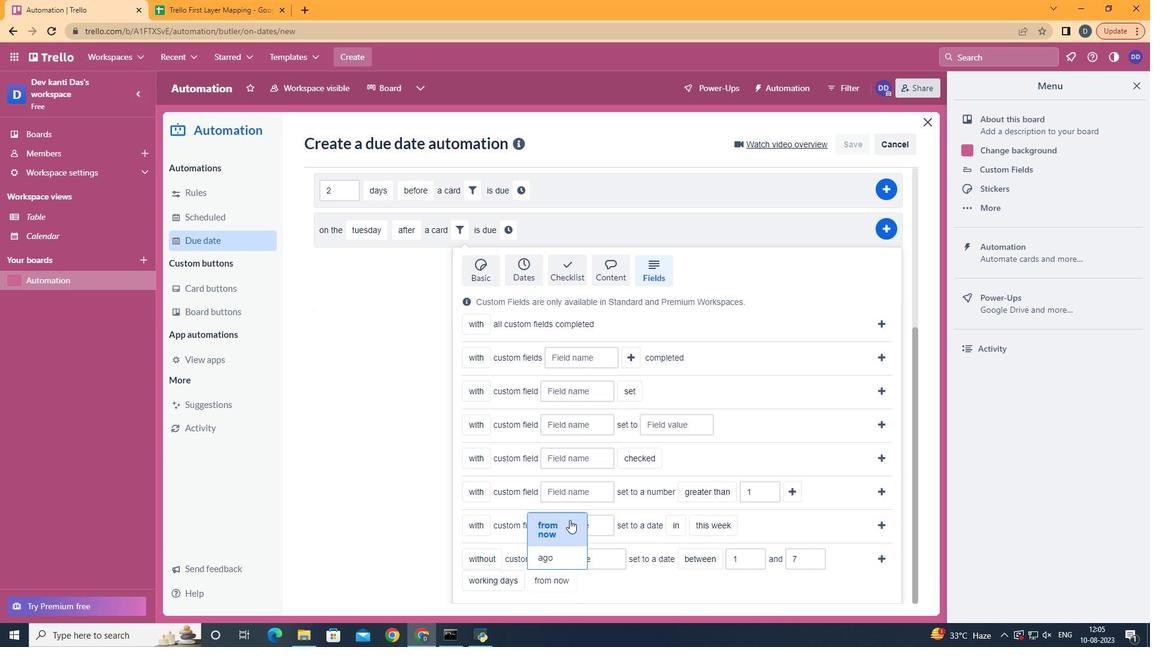 
Action: Mouse pressed left at (569, 520)
Screenshot: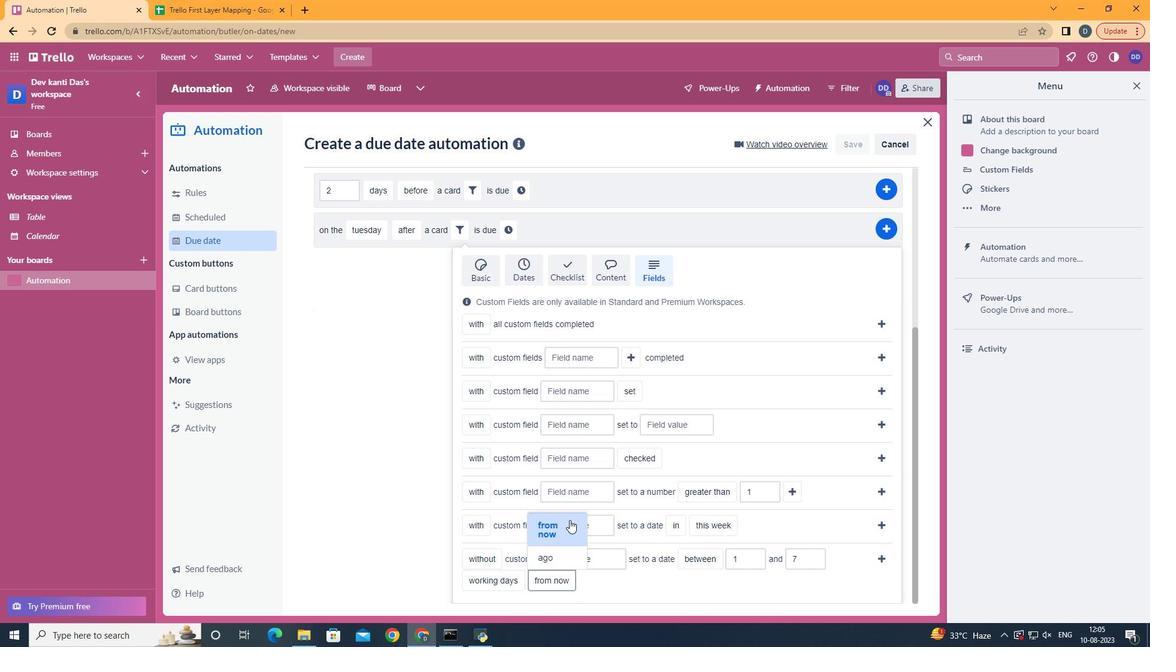 
Action: Mouse moved to (886, 557)
Screenshot: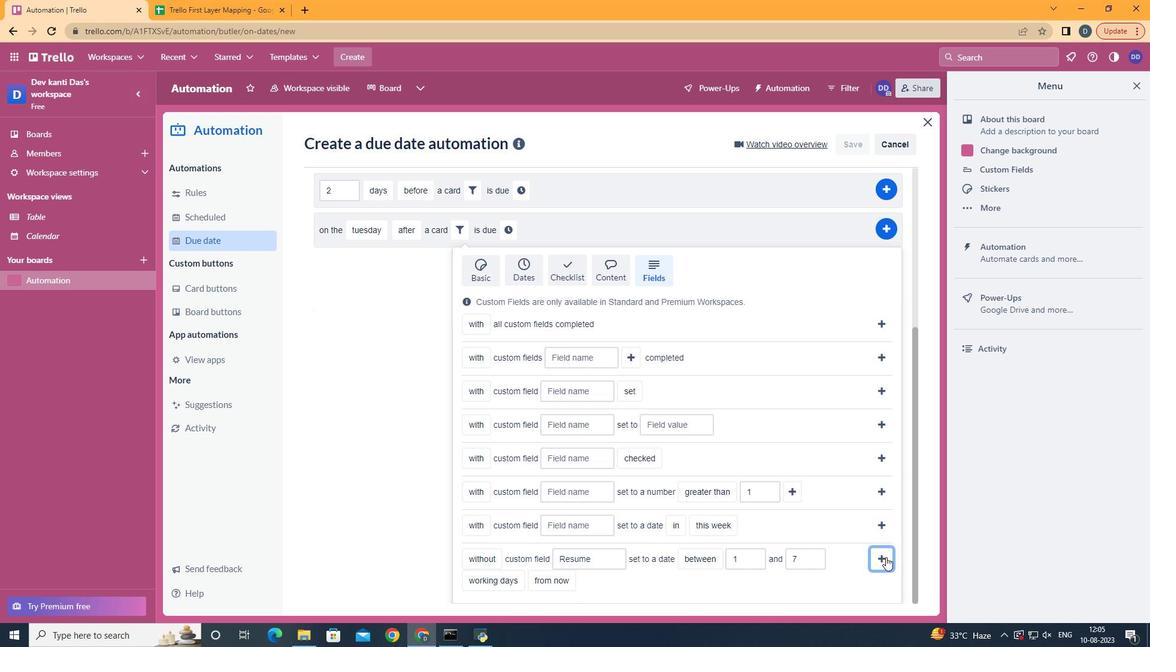 
Action: Mouse pressed left at (886, 557)
Screenshot: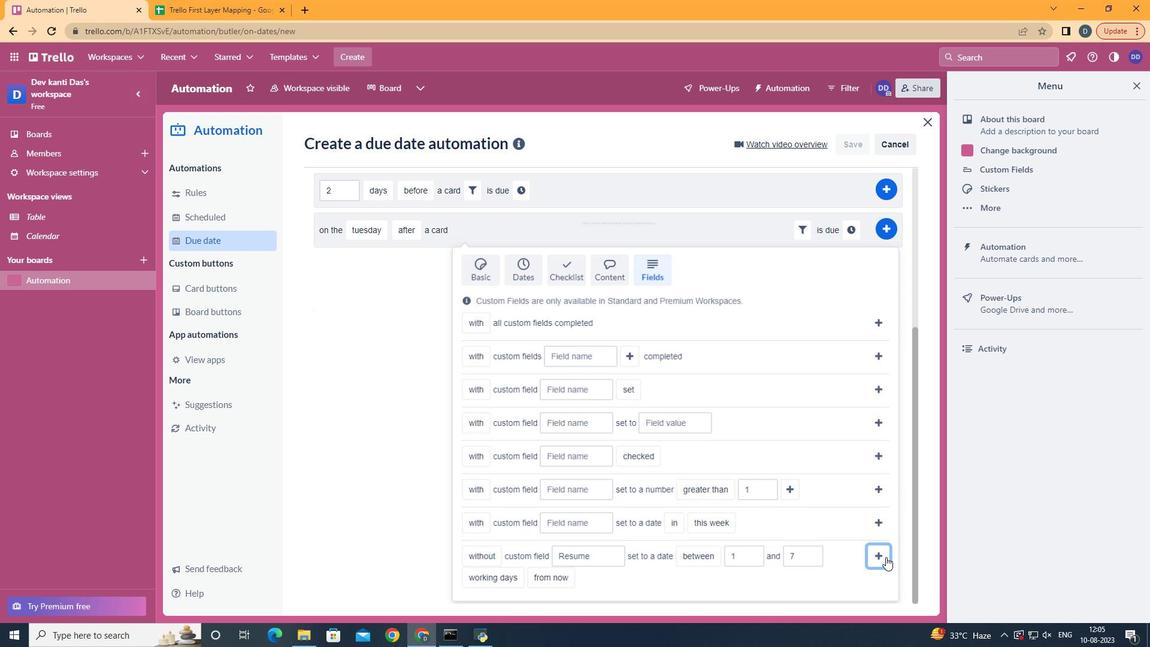 
Action: Mouse moved to (842, 478)
Screenshot: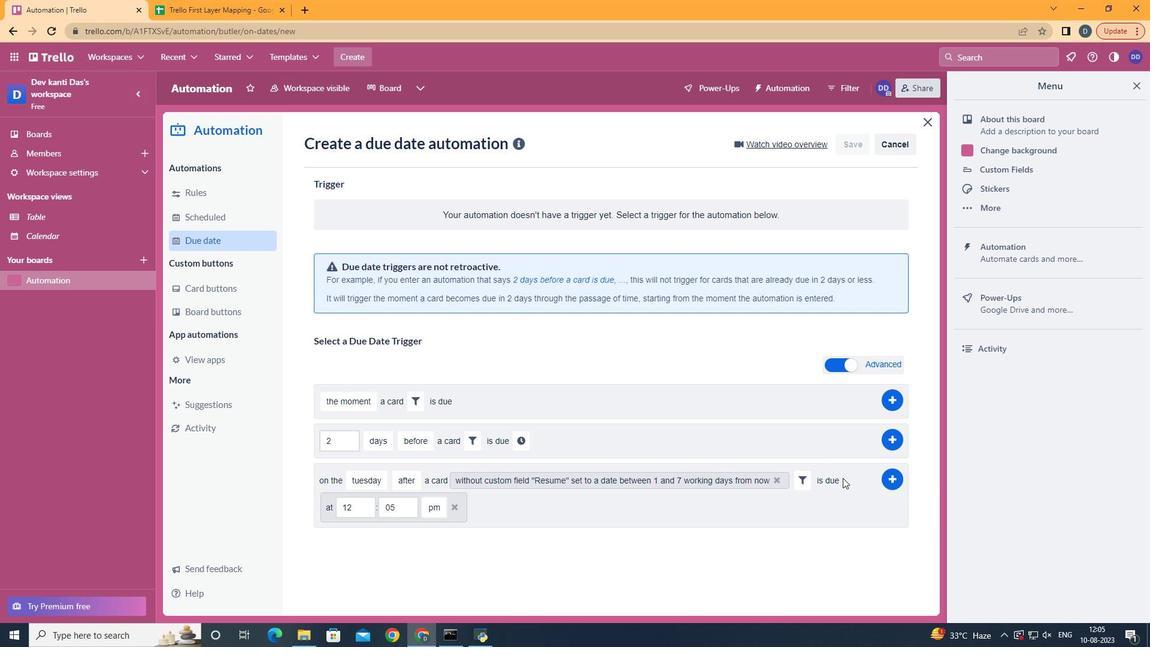 
Action: Mouse pressed left at (842, 478)
Screenshot: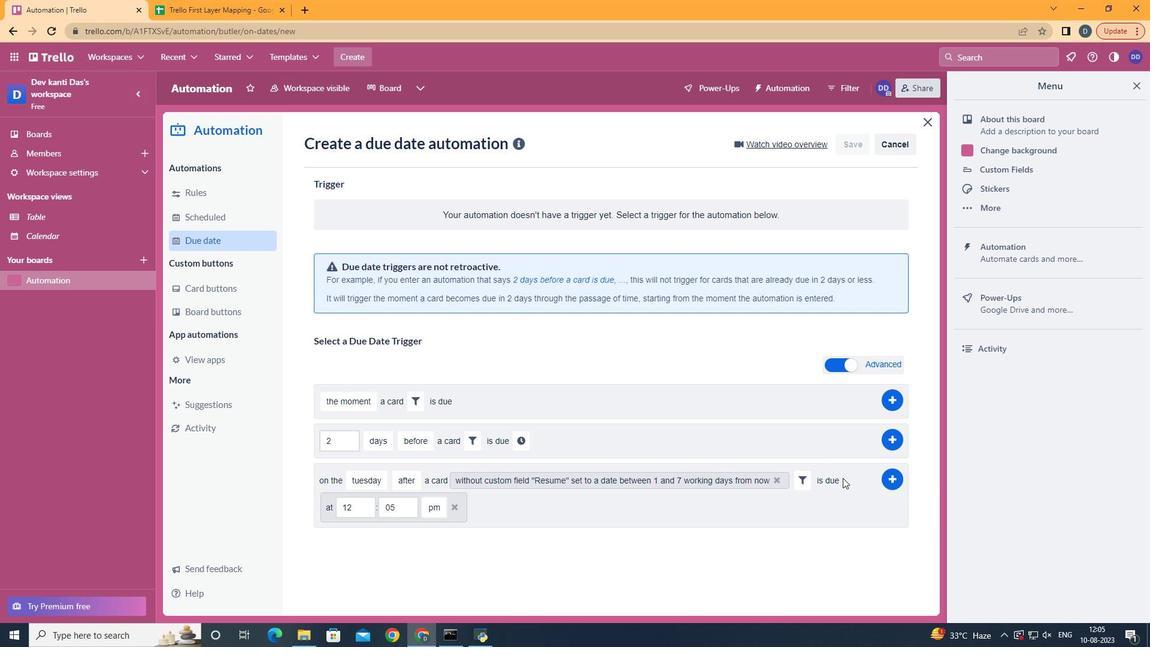 
Action: Mouse moved to (413, 506)
Screenshot: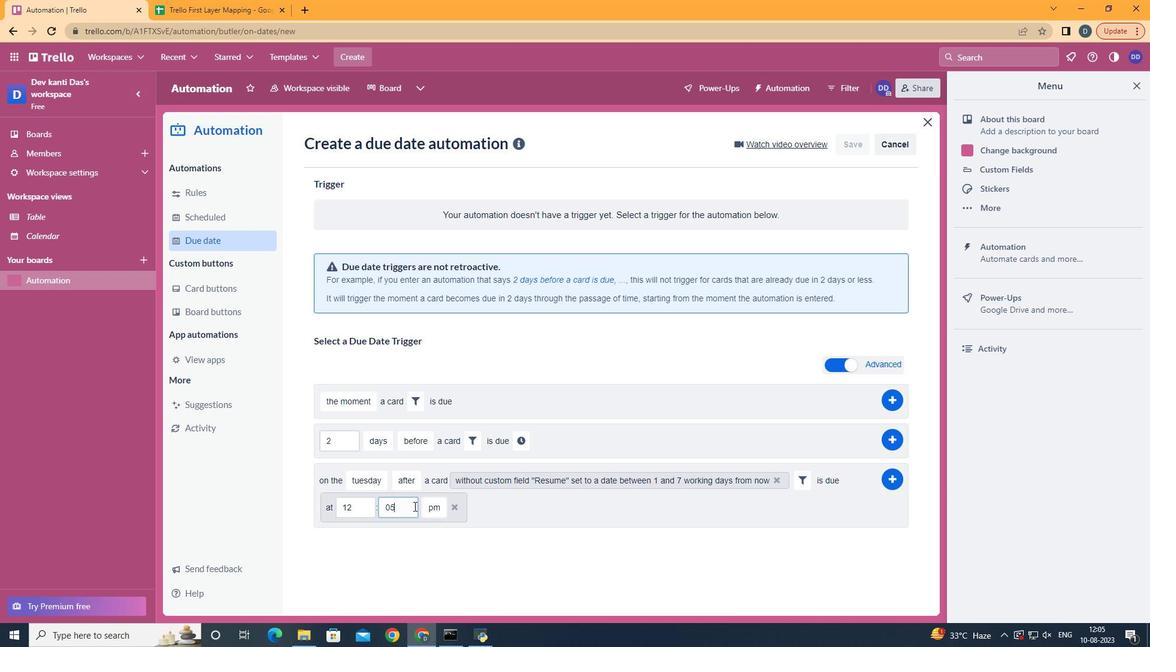 
Action: Mouse pressed left at (413, 506)
Screenshot: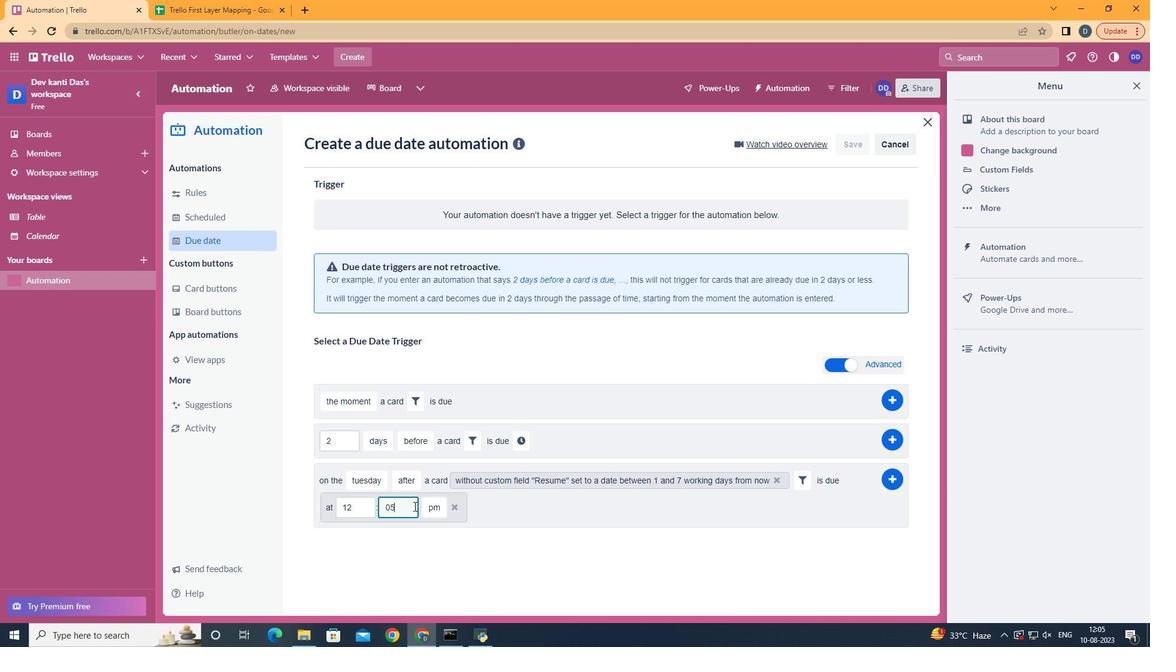 
Action: Key pressed <Key.backspace>0
Screenshot: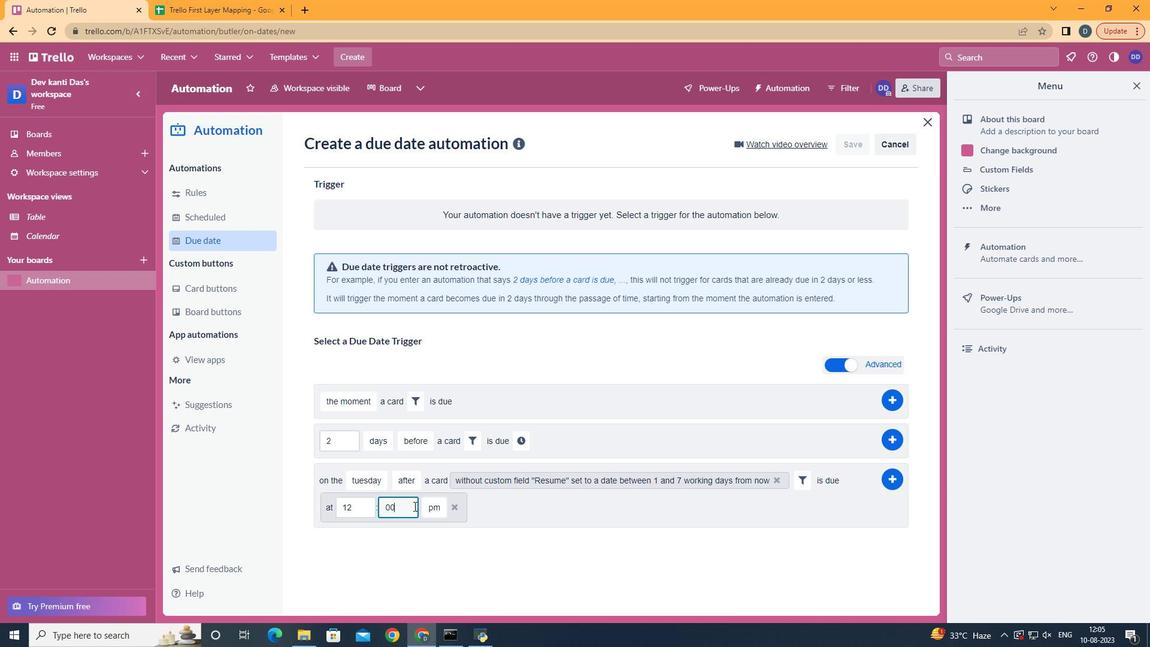 
Action: Mouse moved to (351, 511)
Screenshot: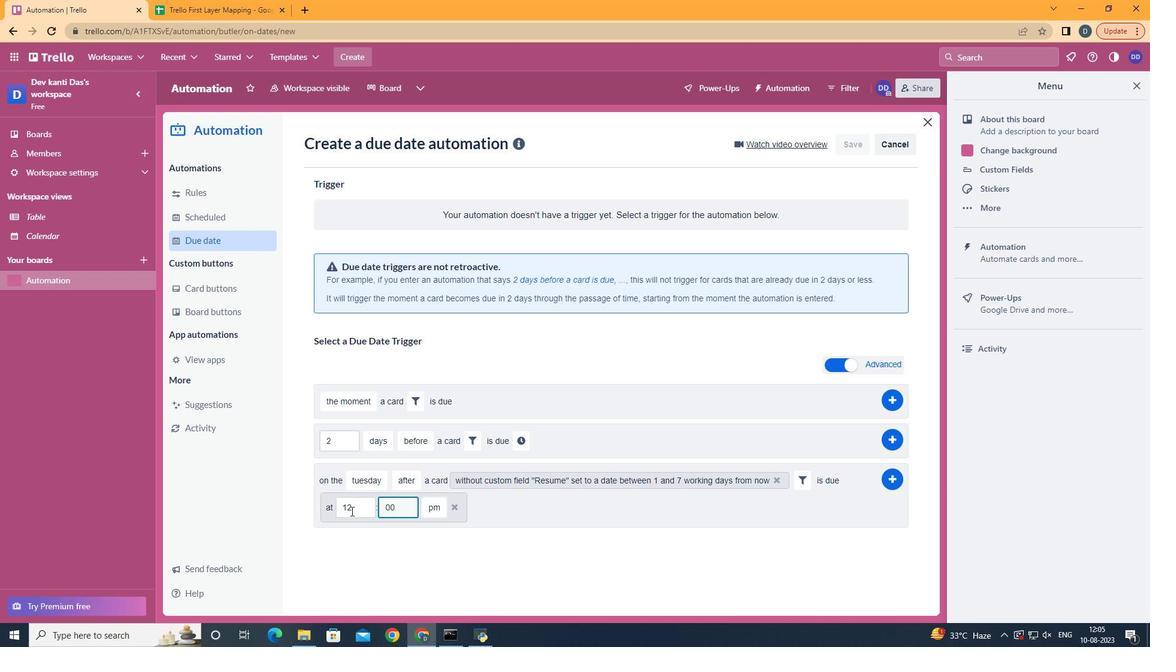 
Action: Mouse pressed left at (351, 511)
Screenshot: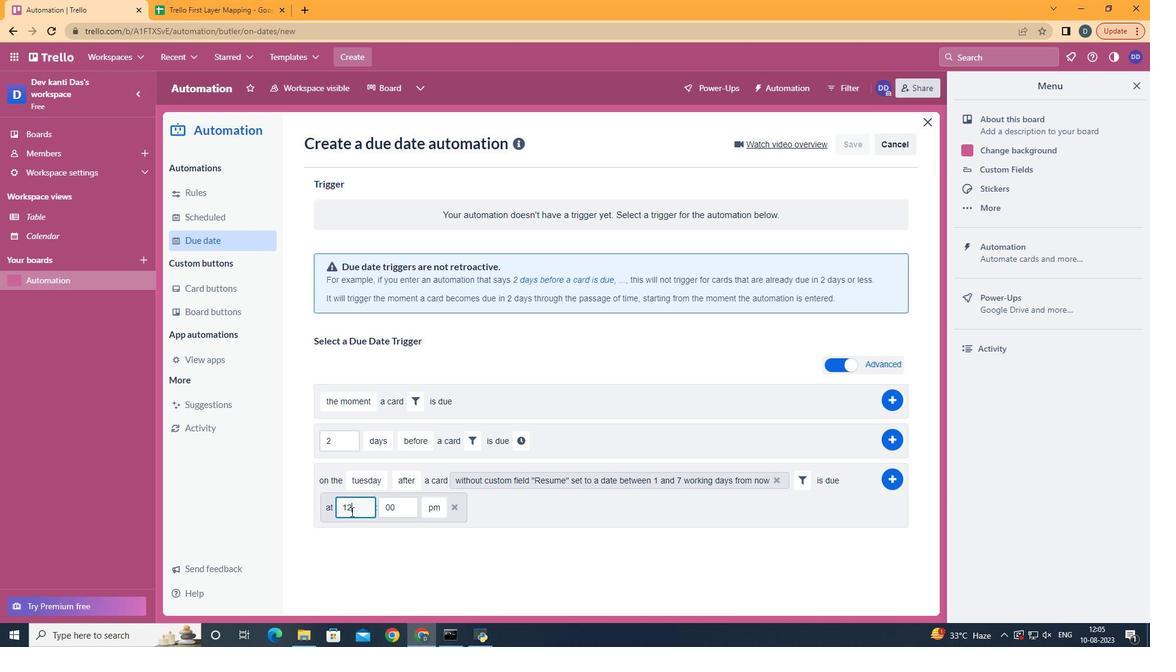 
Action: Mouse moved to (351, 511)
Screenshot: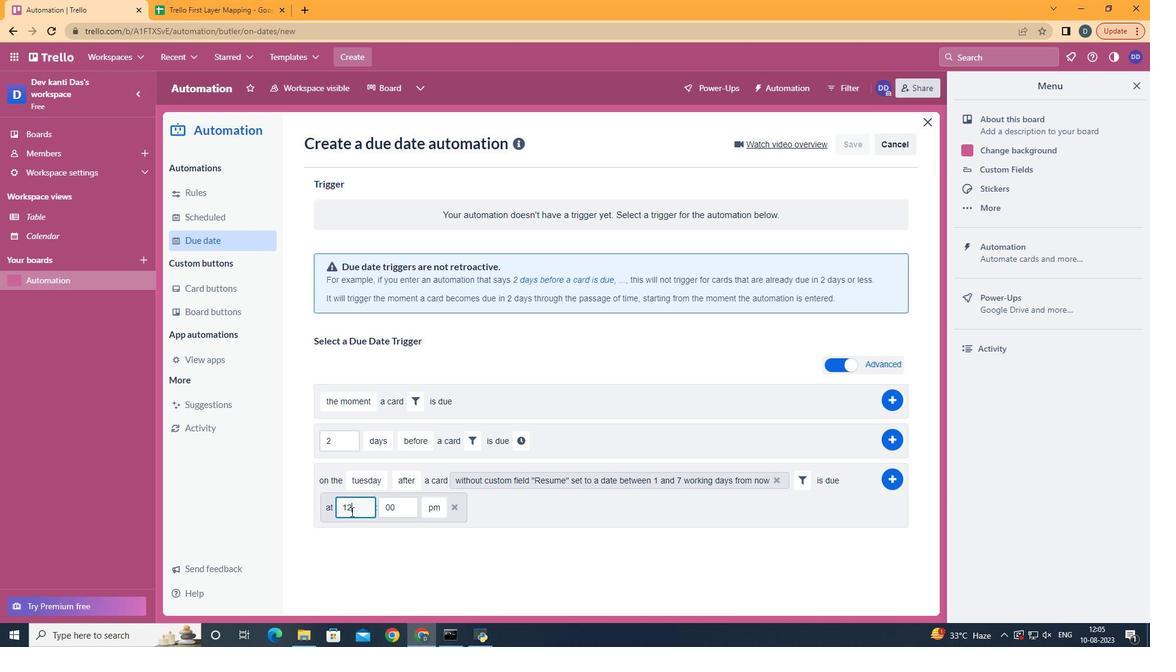 
Action: Key pressed <Key.backspace>1
Screenshot: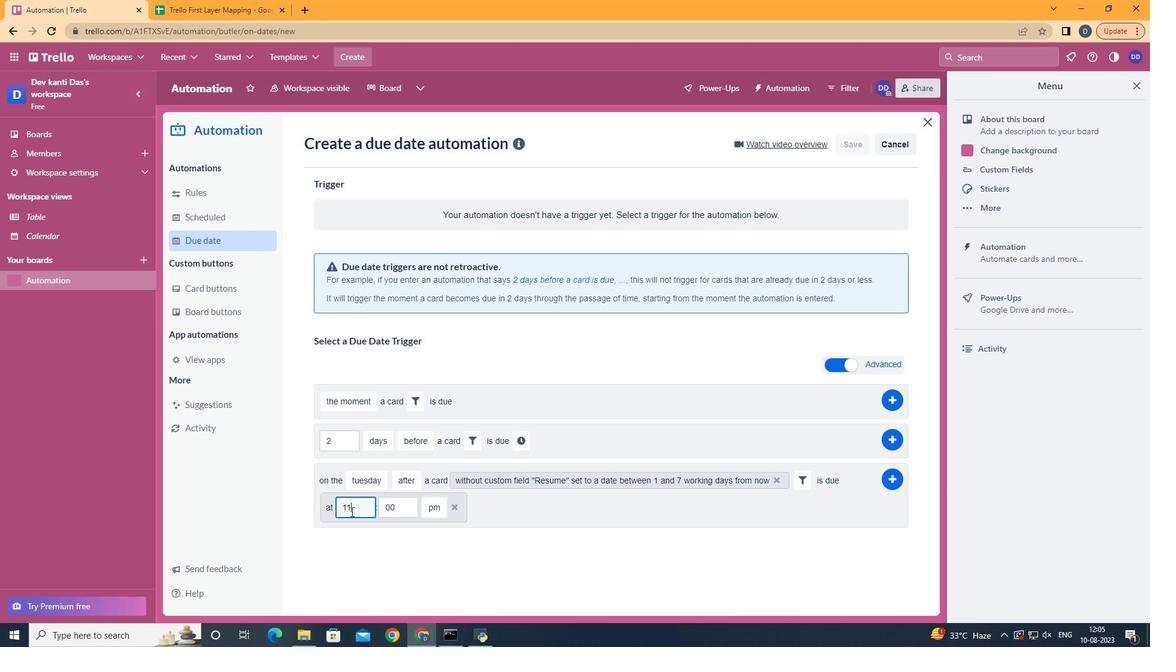 
Action: Mouse moved to (437, 536)
Screenshot: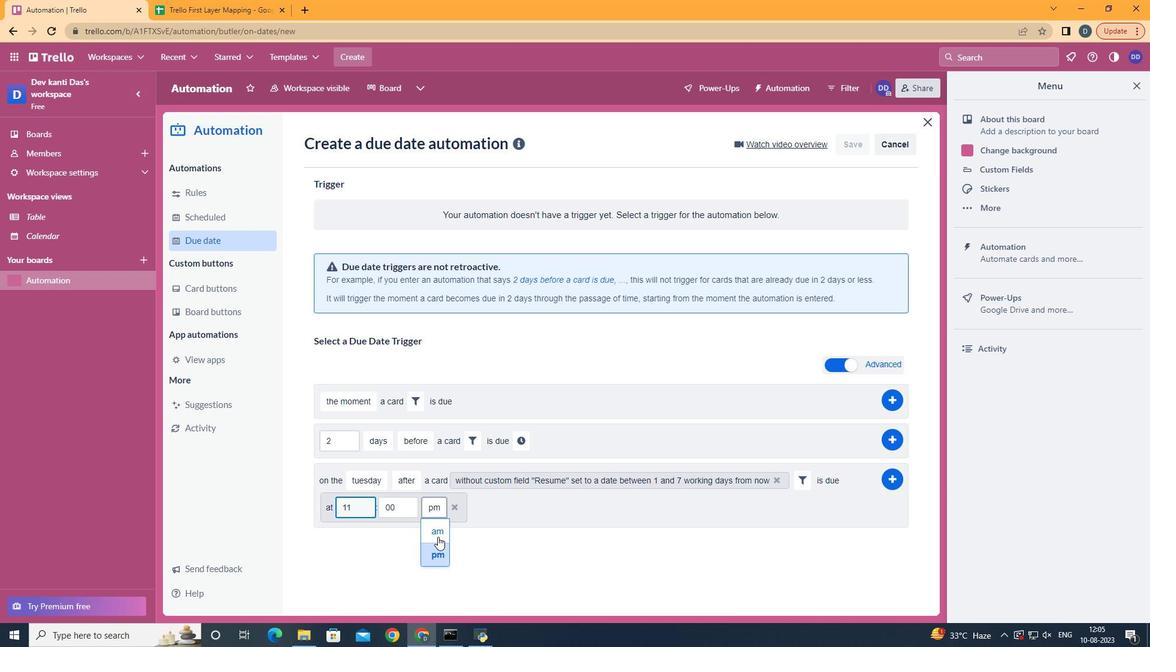 
Action: Mouse pressed left at (437, 536)
Screenshot: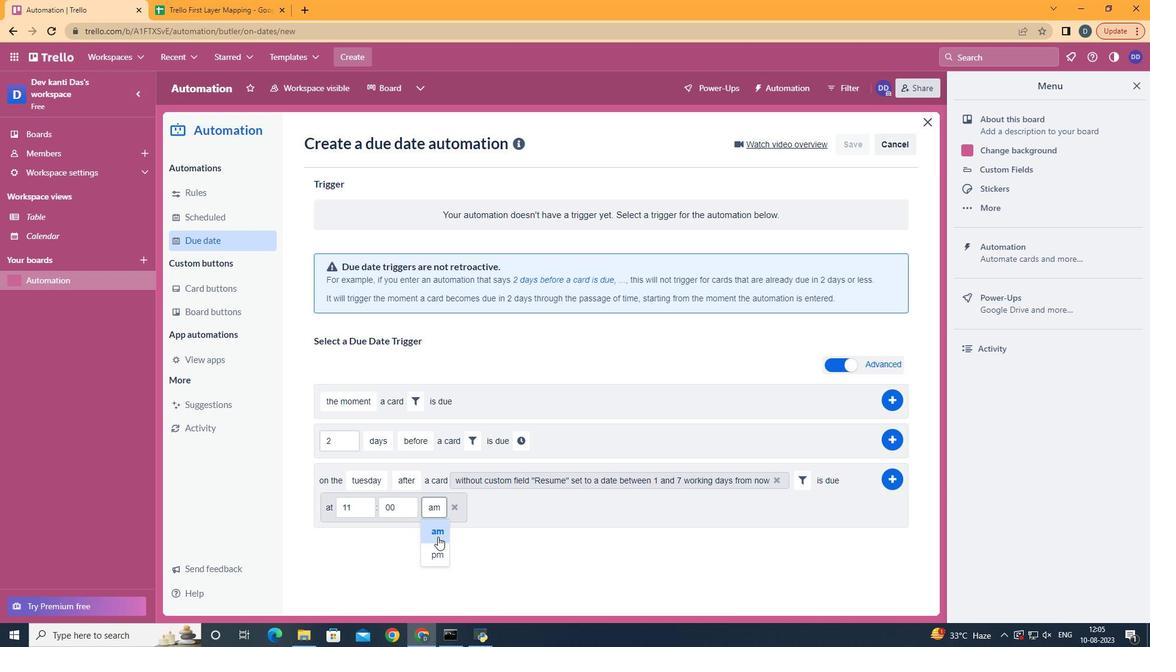 
Action: Mouse moved to (885, 483)
Screenshot: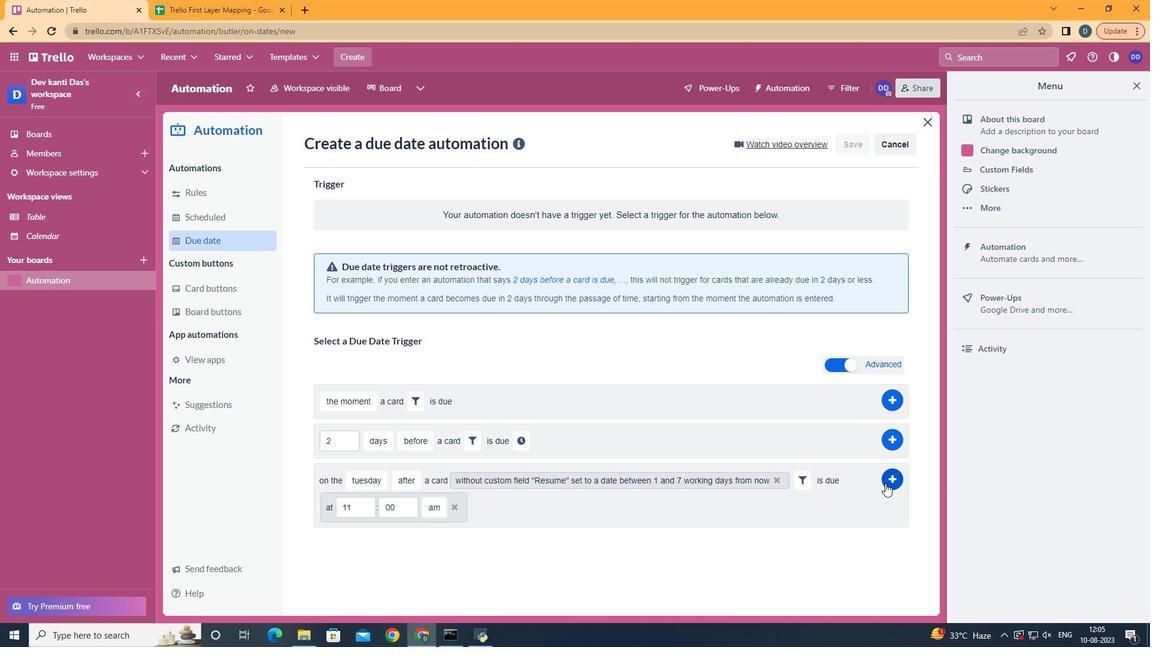 
Action: Mouse pressed left at (885, 483)
Screenshot: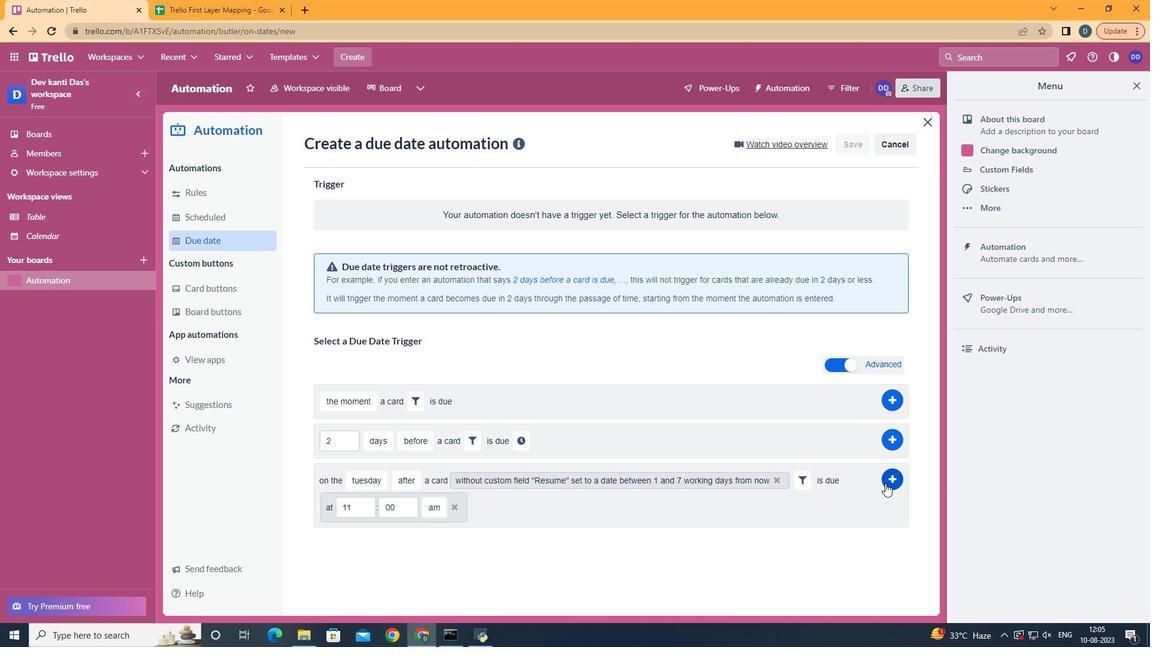 
Action: Mouse moved to (703, 257)
Screenshot: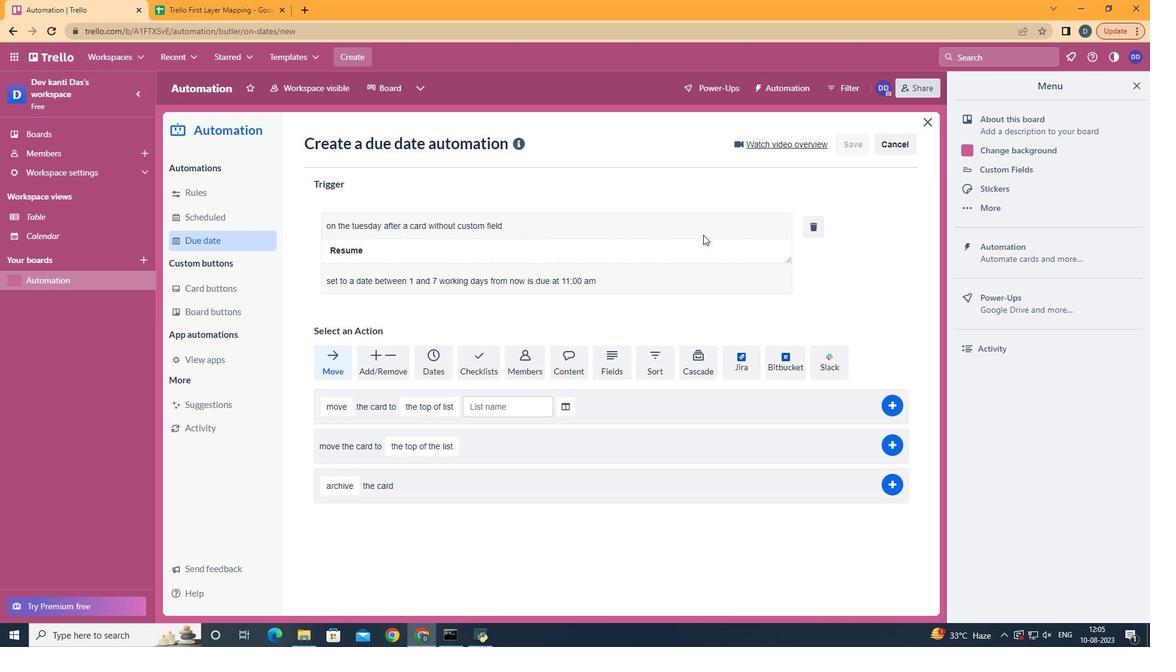 
